 Task: Create a due date automation trigger when advanced on, 2 days after a card is due add dates with a complete due date at 11:00 AM.
Action: Mouse moved to (914, 274)
Screenshot: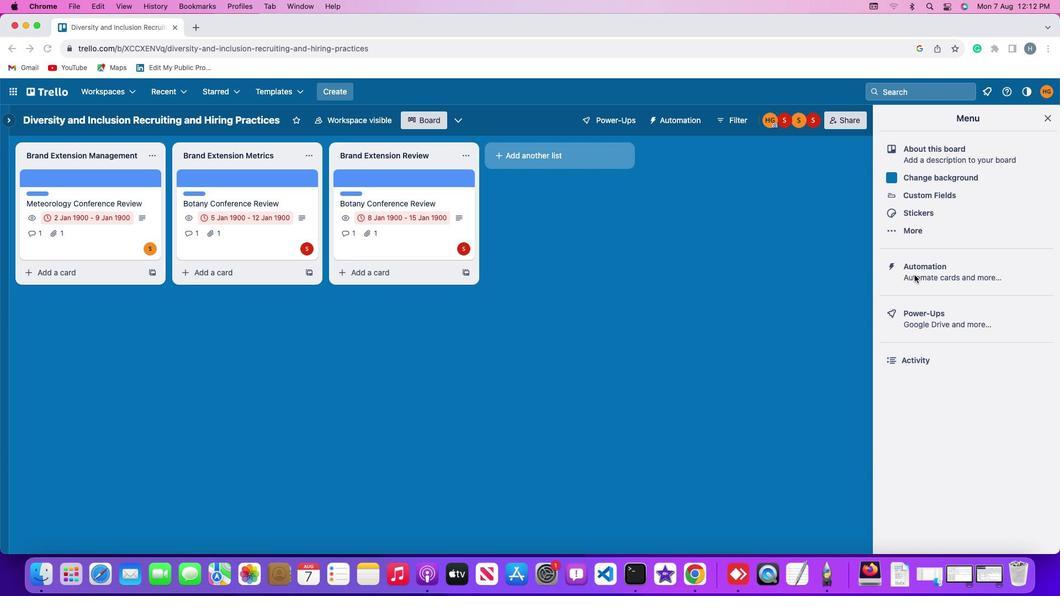 
Action: Mouse pressed left at (914, 274)
Screenshot: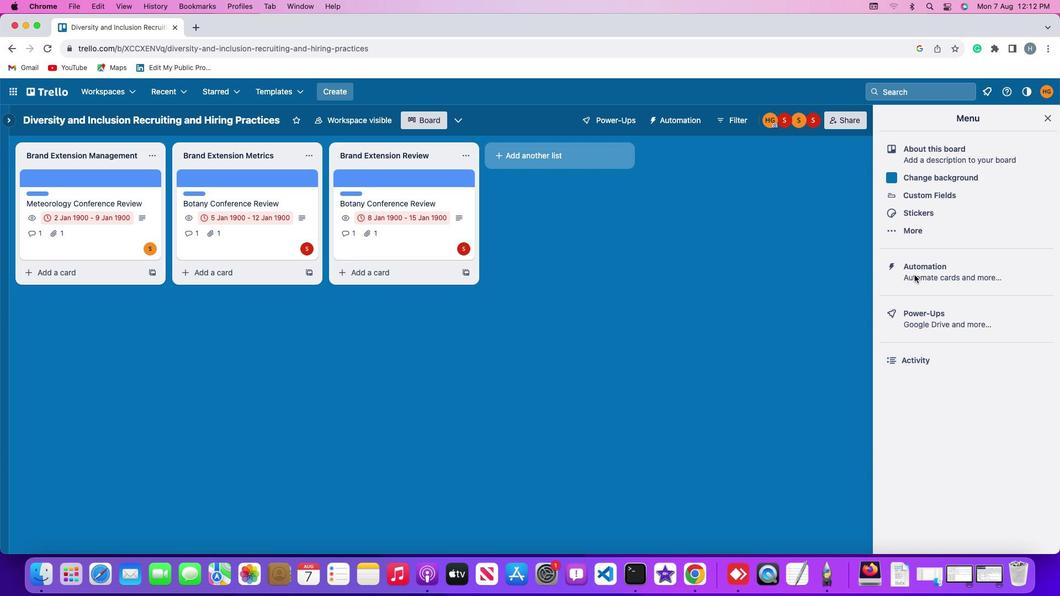 
Action: Mouse pressed left at (914, 274)
Screenshot: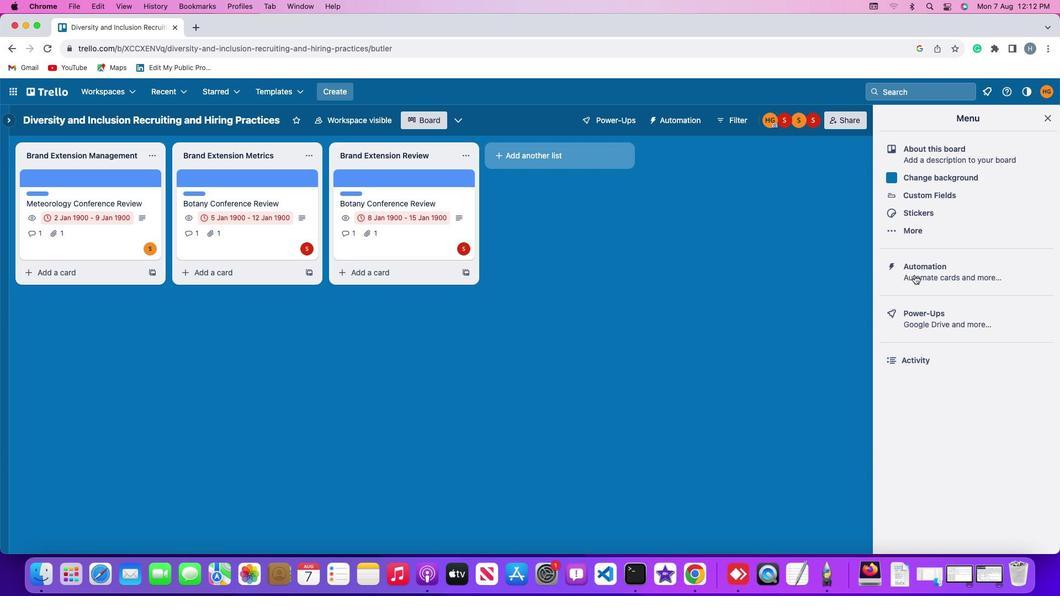 
Action: Mouse moved to (64, 262)
Screenshot: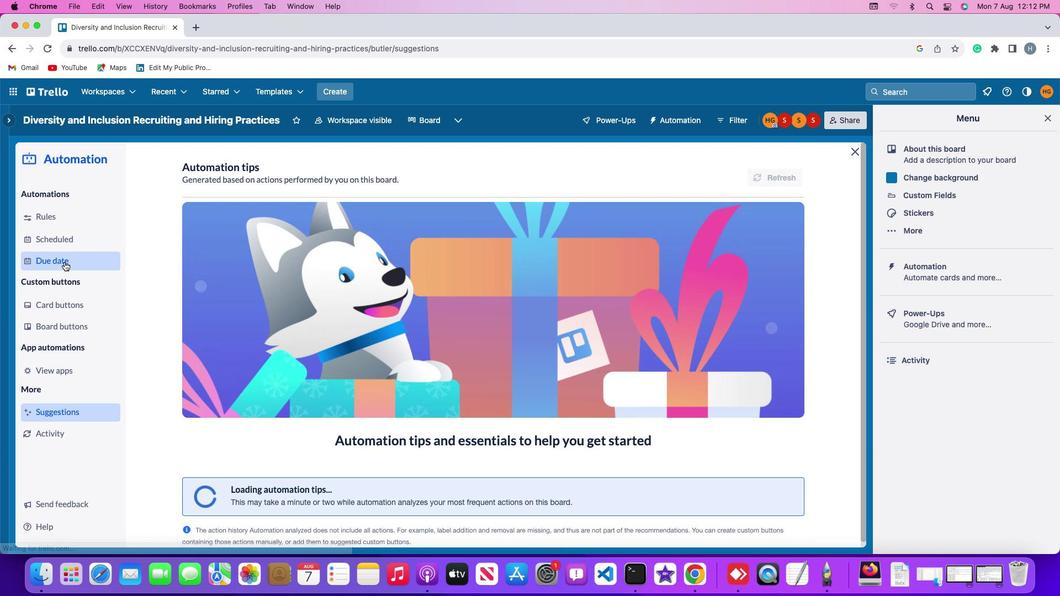 
Action: Mouse pressed left at (64, 262)
Screenshot: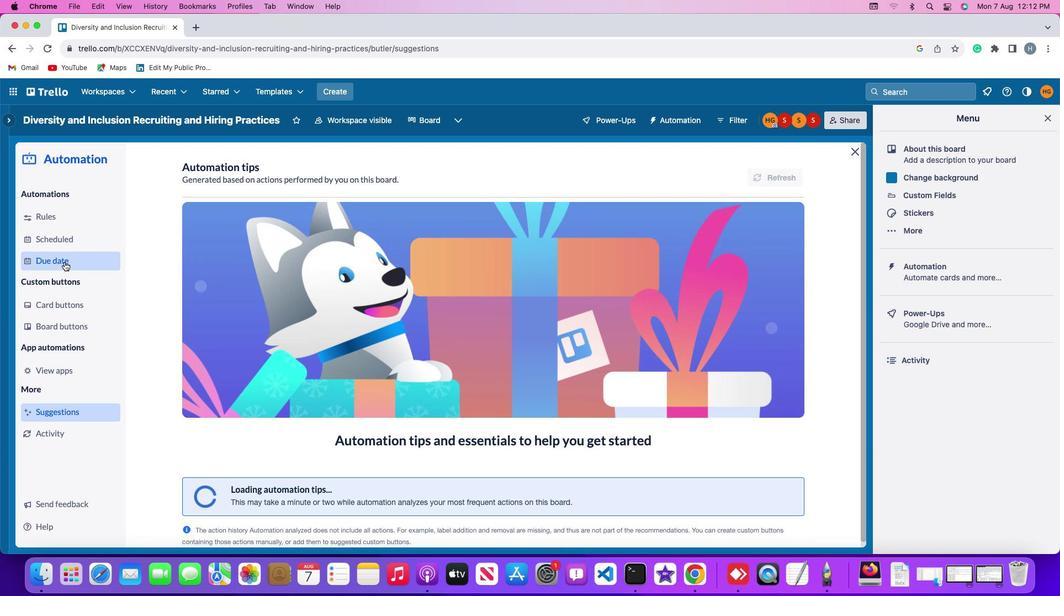 
Action: Mouse moved to (740, 169)
Screenshot: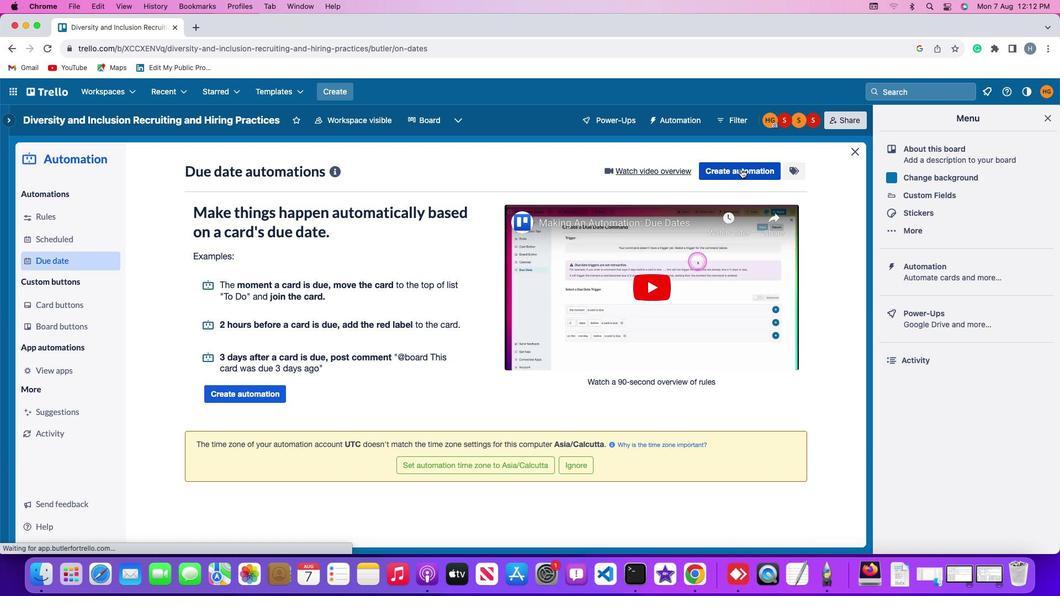 
Action: Mouse pressed left at (740, 169)
Screenshot: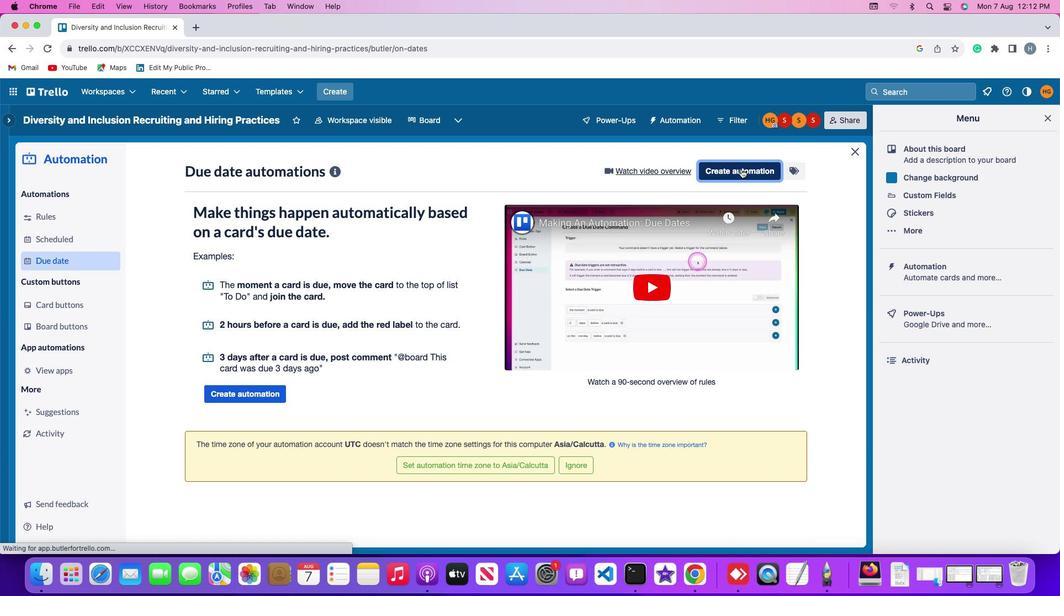 
Action: Mouse moved to (528, 279)
Screenshot: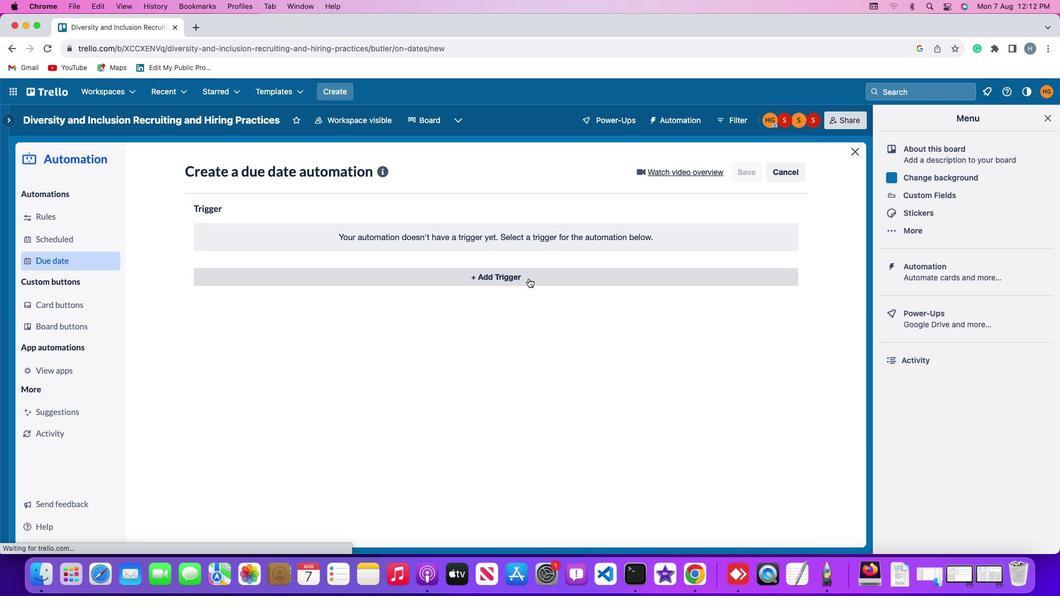 
Action: Mouse pressed left at (528, 279)
Screenshot: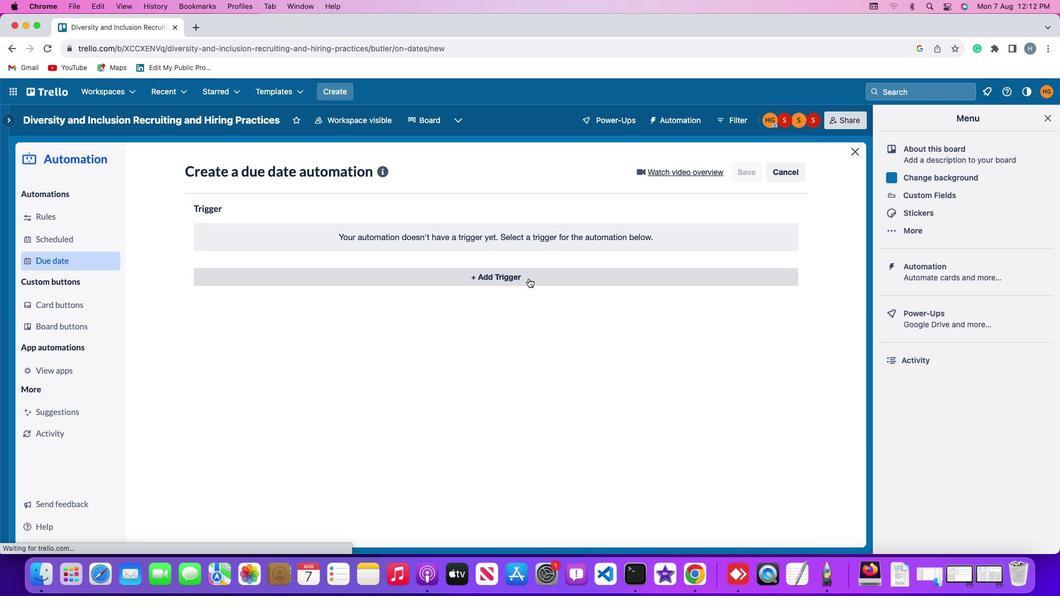 
Action: Mouse moved to (211, 449)
Screenshot: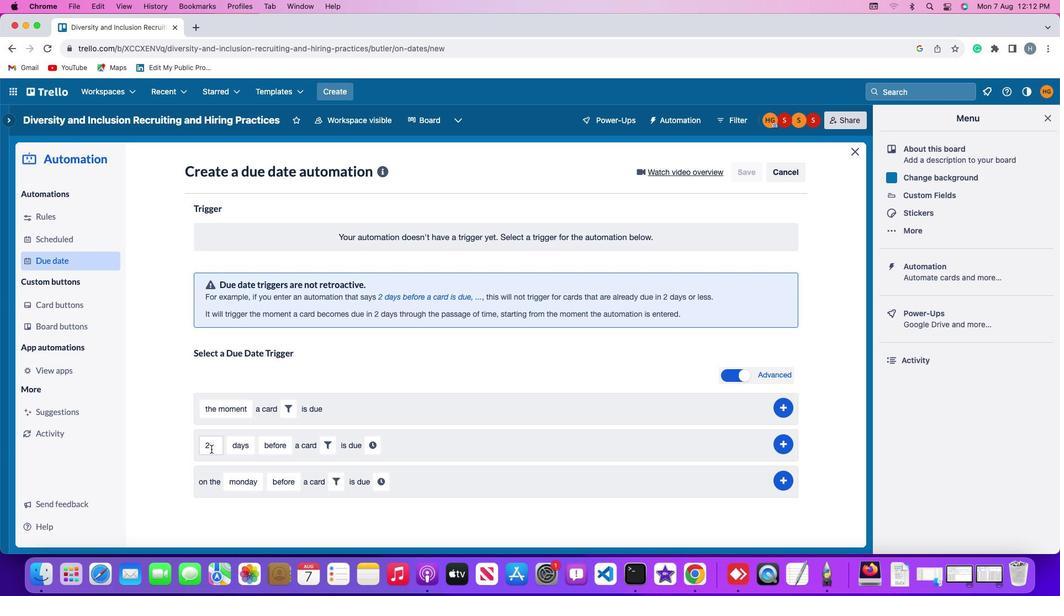 
Action: Mouse pressed left at (211, 449)
Screenshot: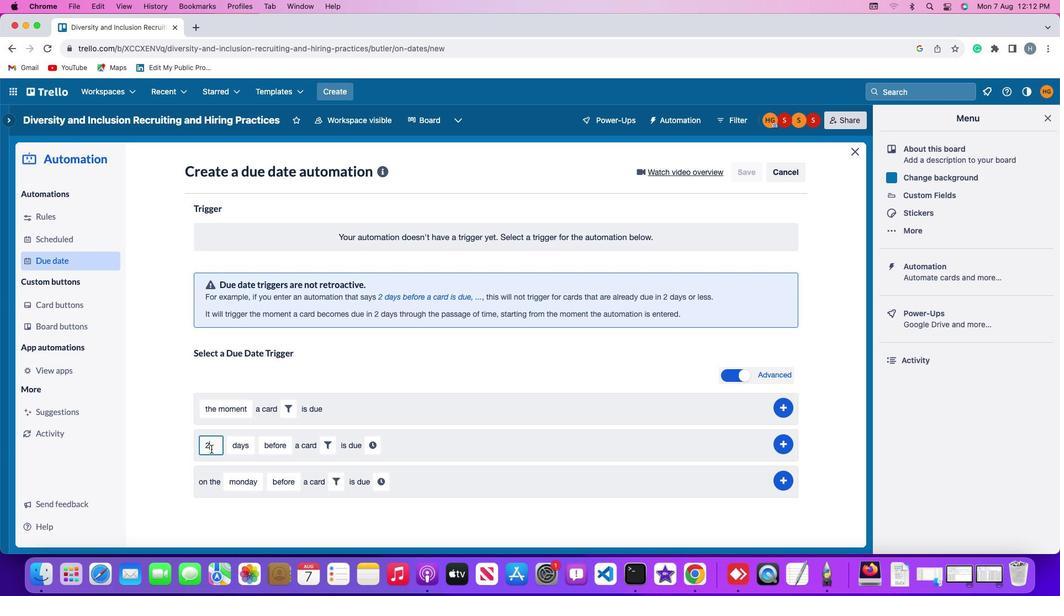 
Action: Key pressed Key.backspace'2'
Screenshot: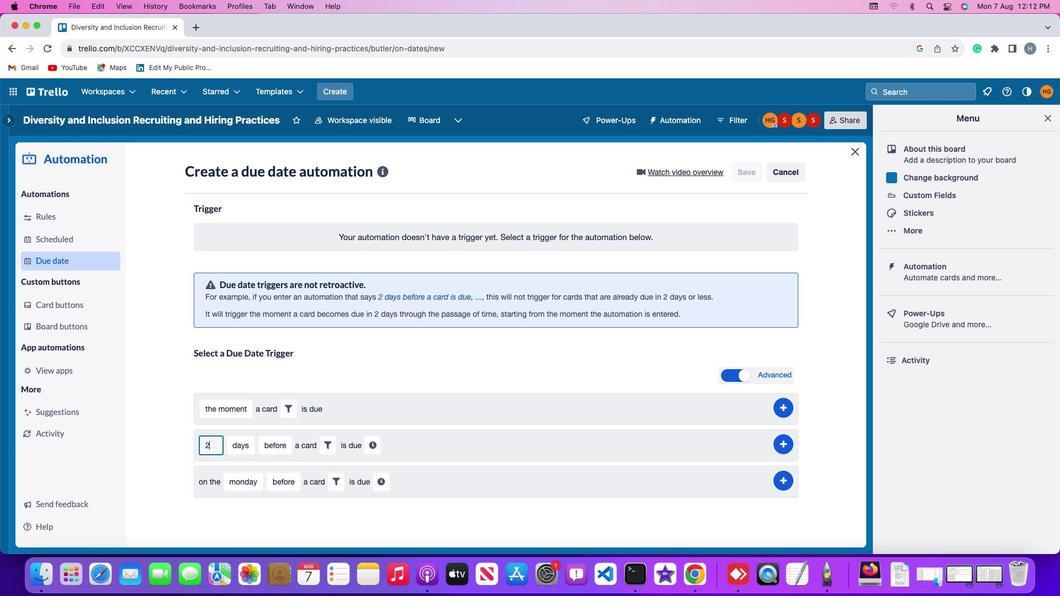 
Action: Mouse moved to (244, 443)
Screenshot: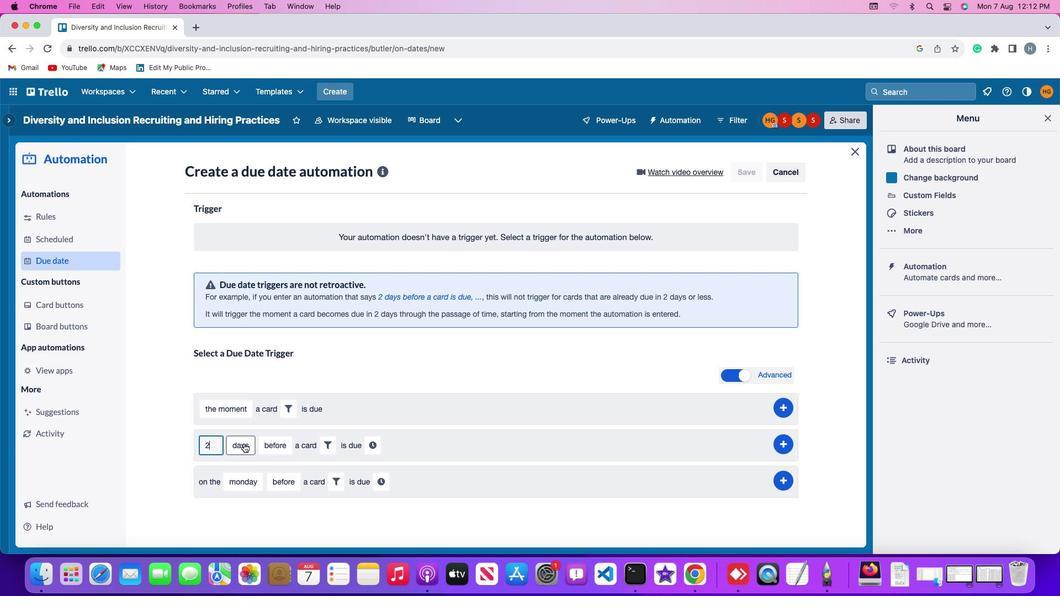 
Action: Mouse pressed left at (244, 443)
Screenshot: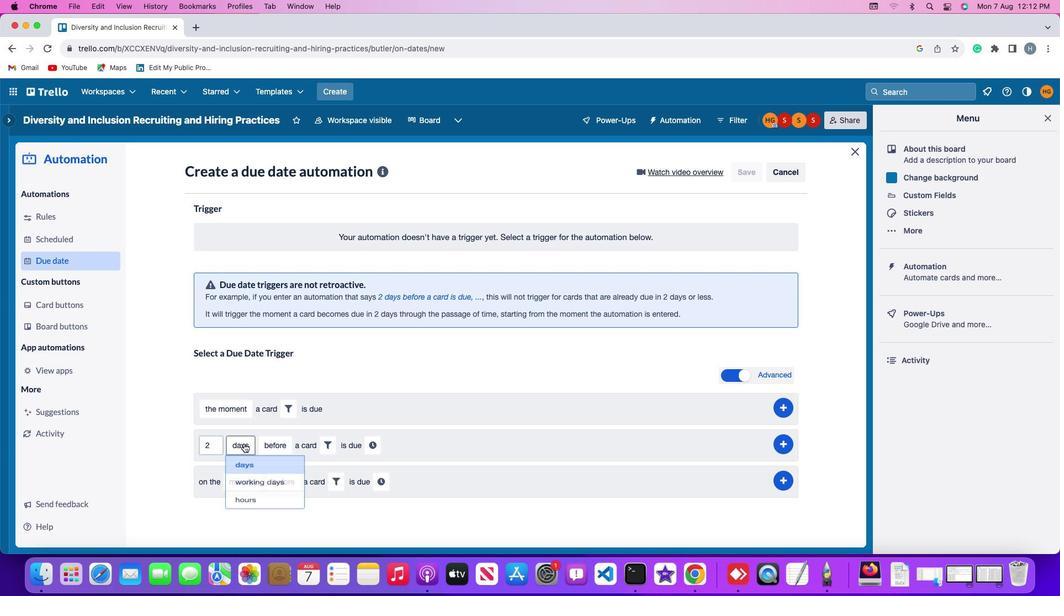 
Action: Mouse moved to (247, 465)
Screenshot: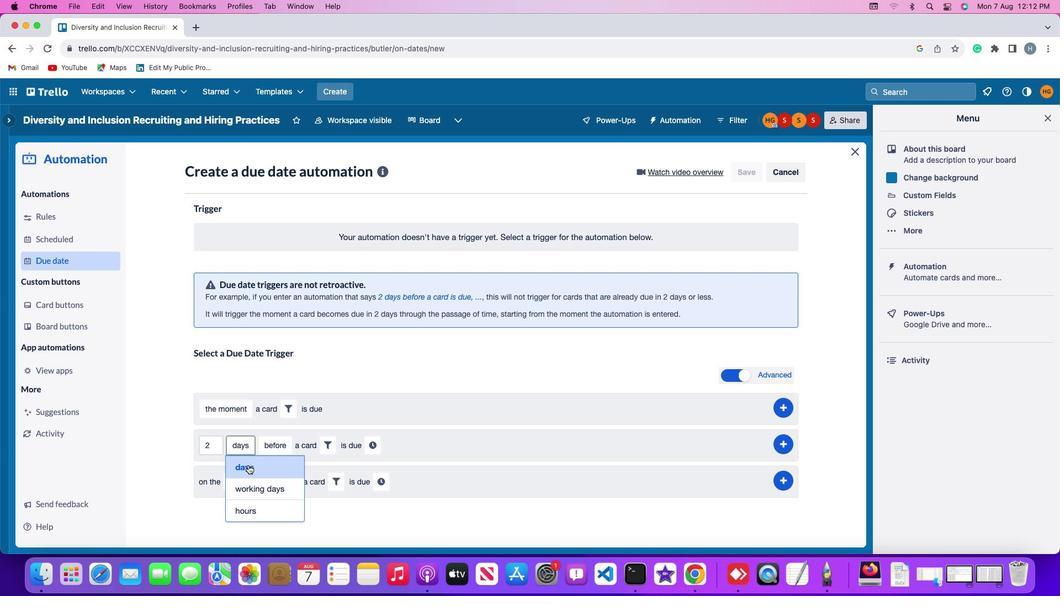 
Action: Mouse pressed left at (247, 465)
Screenshot: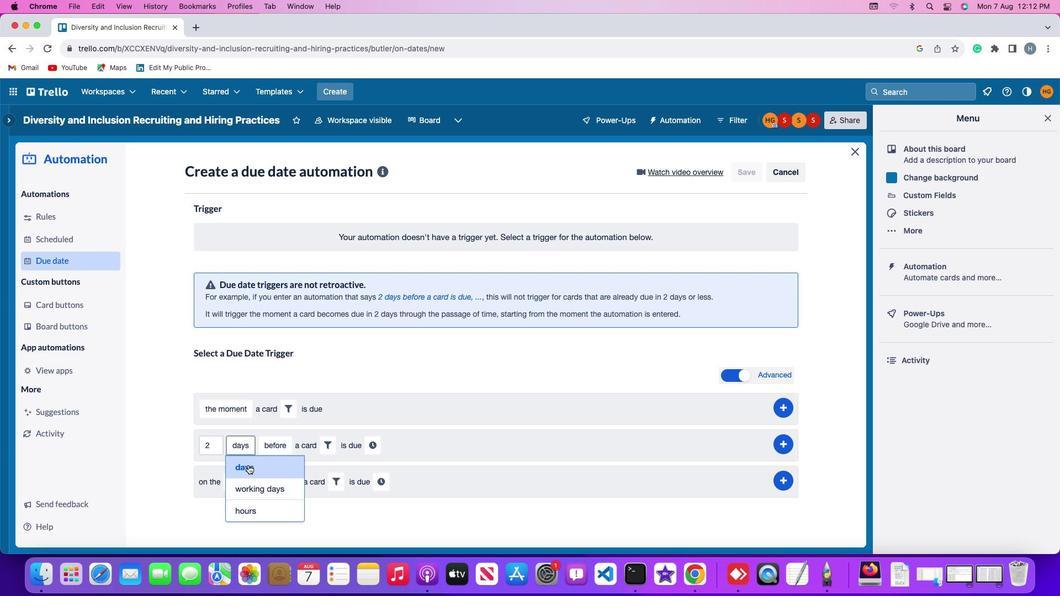 
Action: Mouse moved to (269, 451)
Screenshot: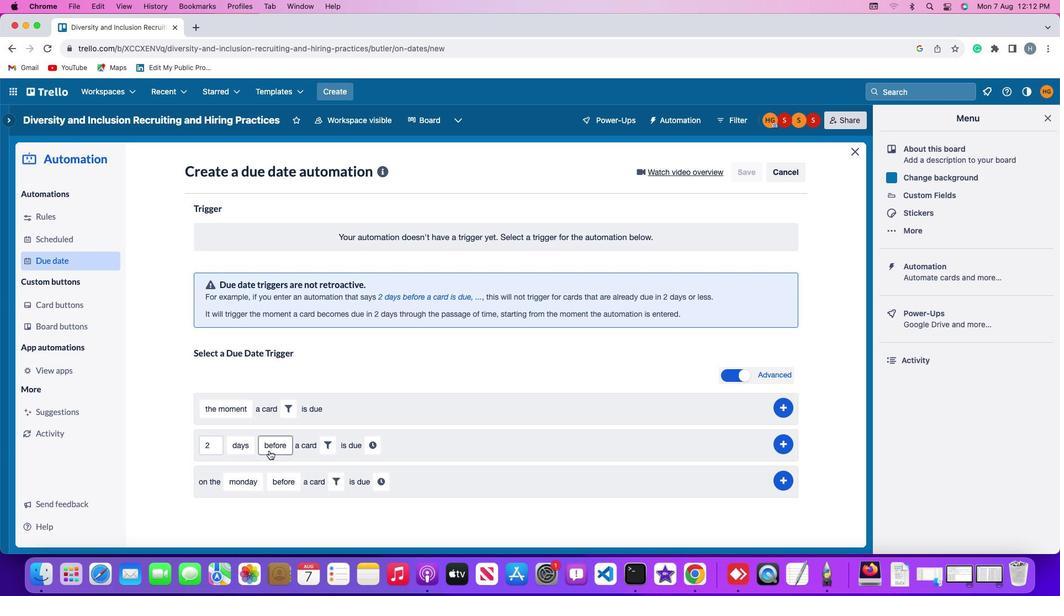
Action: Mouse pressed left at (269, 451)
Screenshot: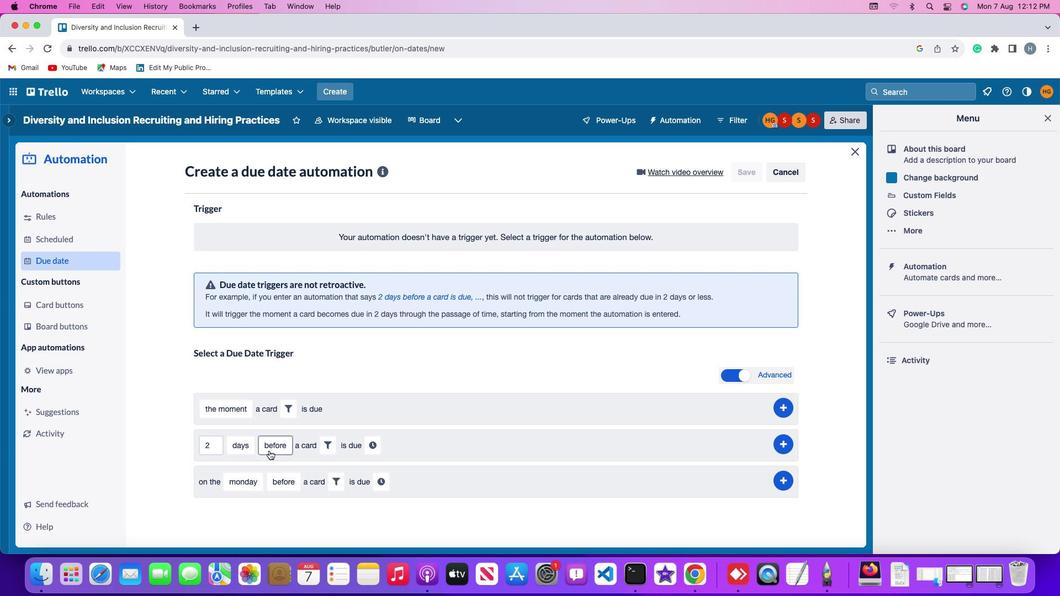 
Action: Mouse moved to (277, 486)
Screenshot: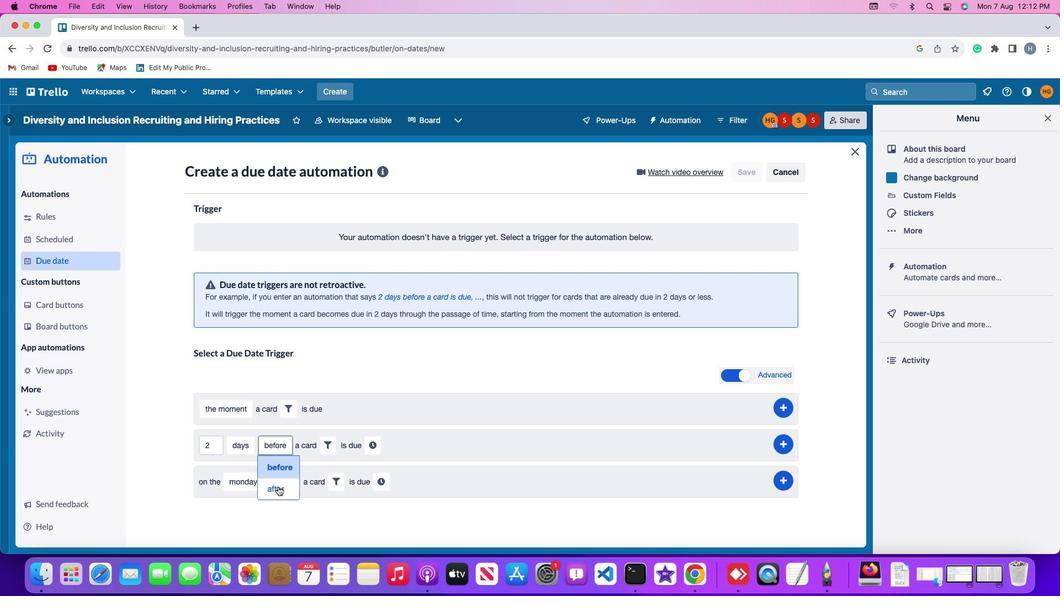 
Action: Mouse pressed left at (277, 486)
Screenshot: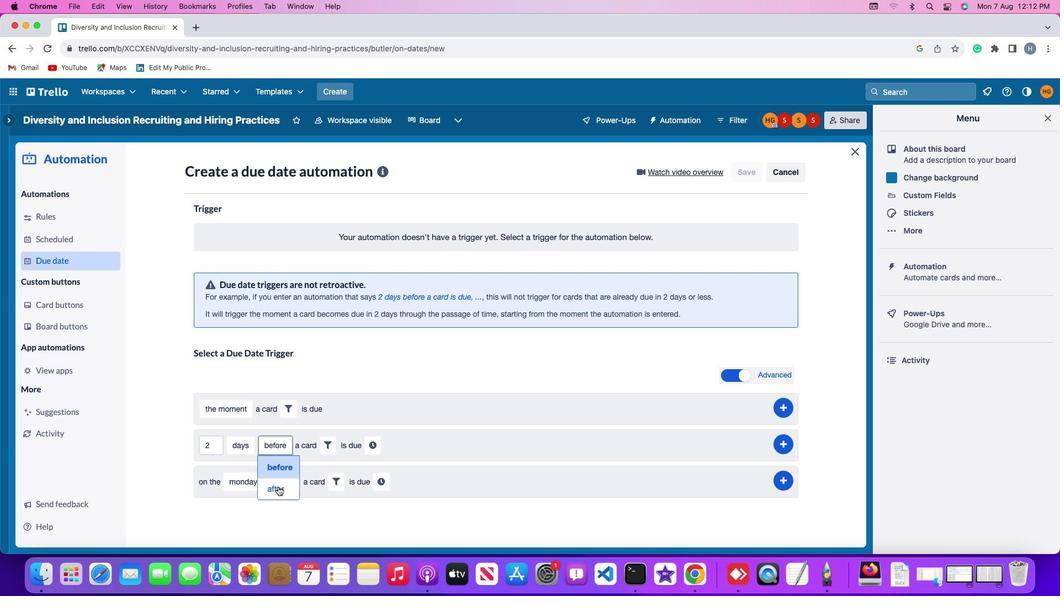 
Action: Mouse moved to (317, 448)
Screenshot: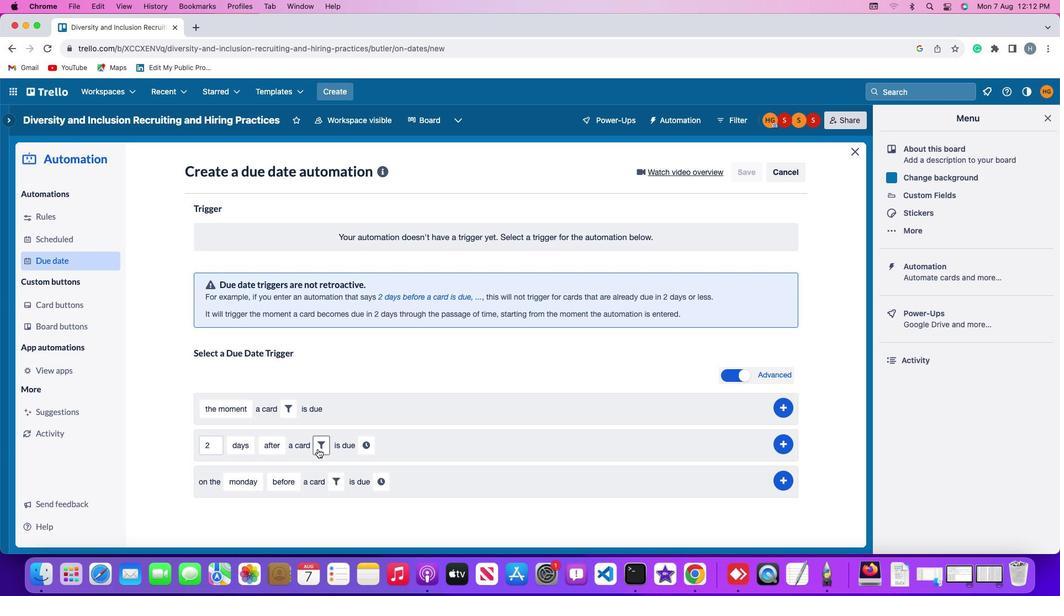 
Action: Mouse pressed left at (317, 448)
Screenshot: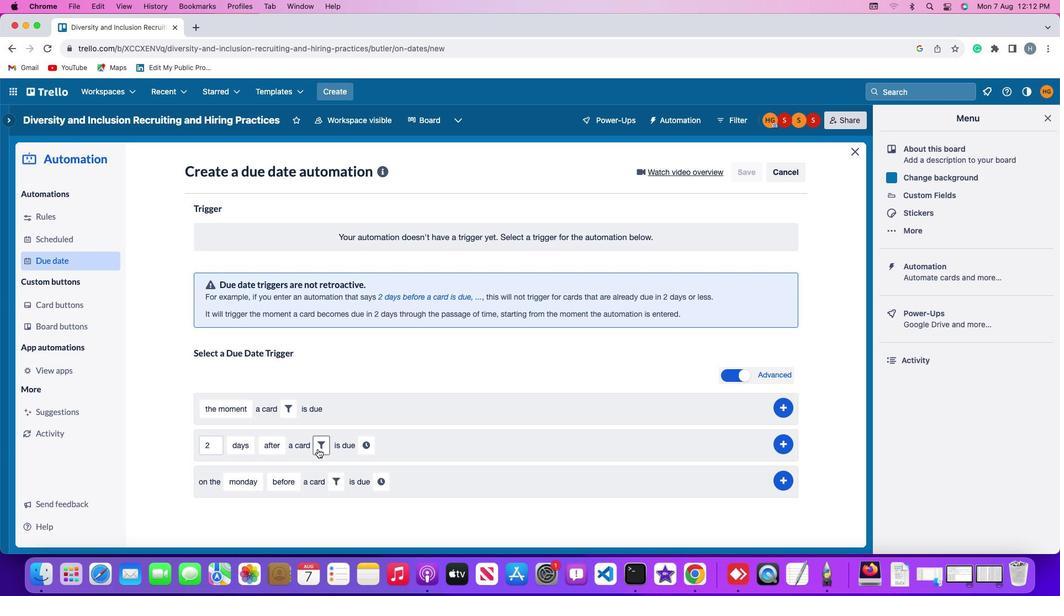 
Action: Mouse moved to (381, 480)
Screenshot: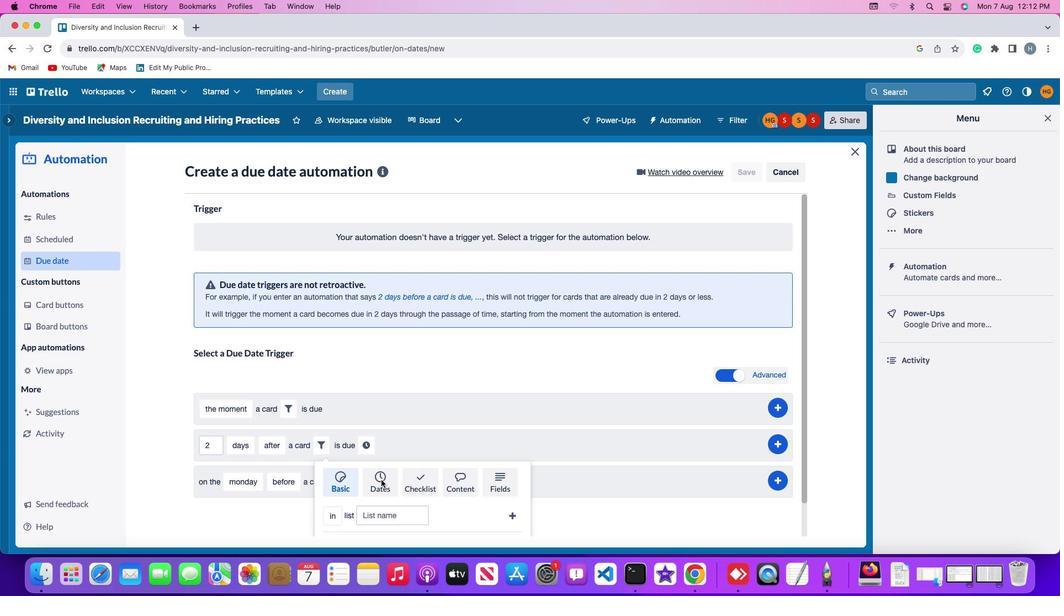 
Action: Mouse pressed left at (381, 480)
Screenshot: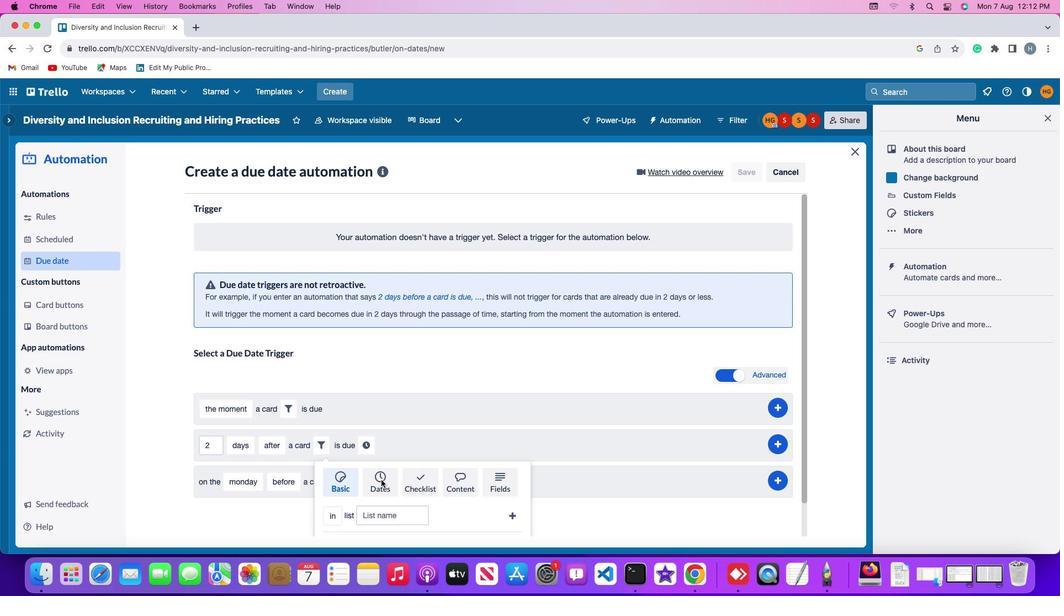 
Action: Mouse moved to (338, 515)
Screenshot: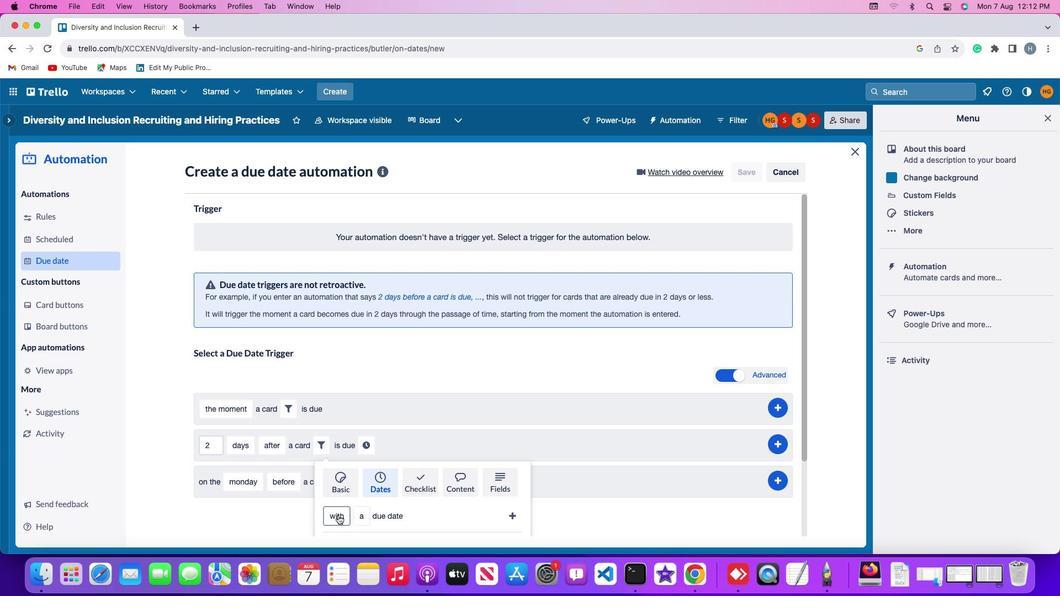 
Action: Mouse pressed left at (338, 515)
Screenshot: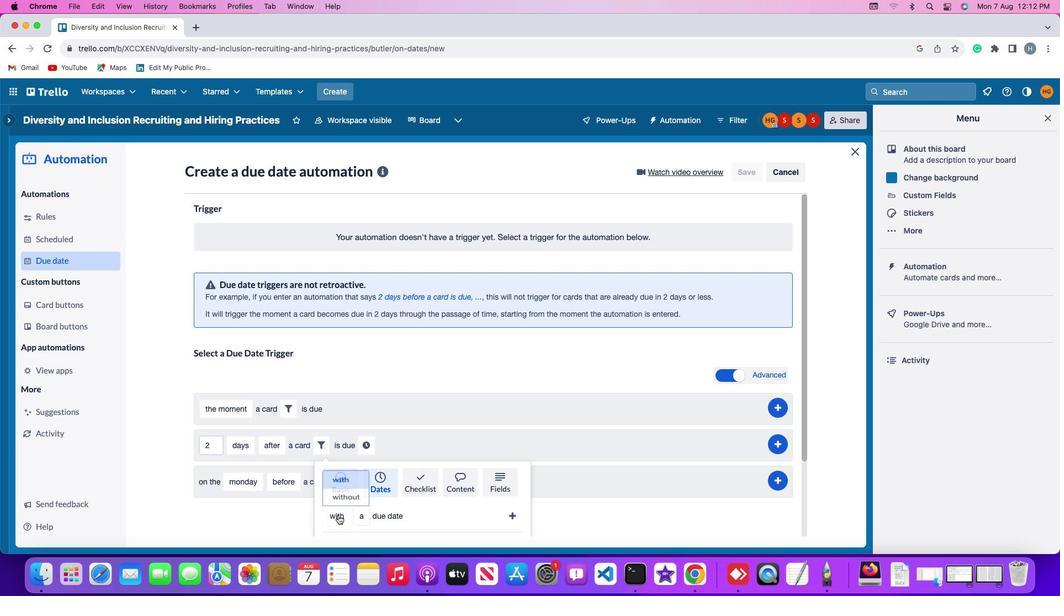 
Action: Mouse moved to (350, 470)
Screenshot: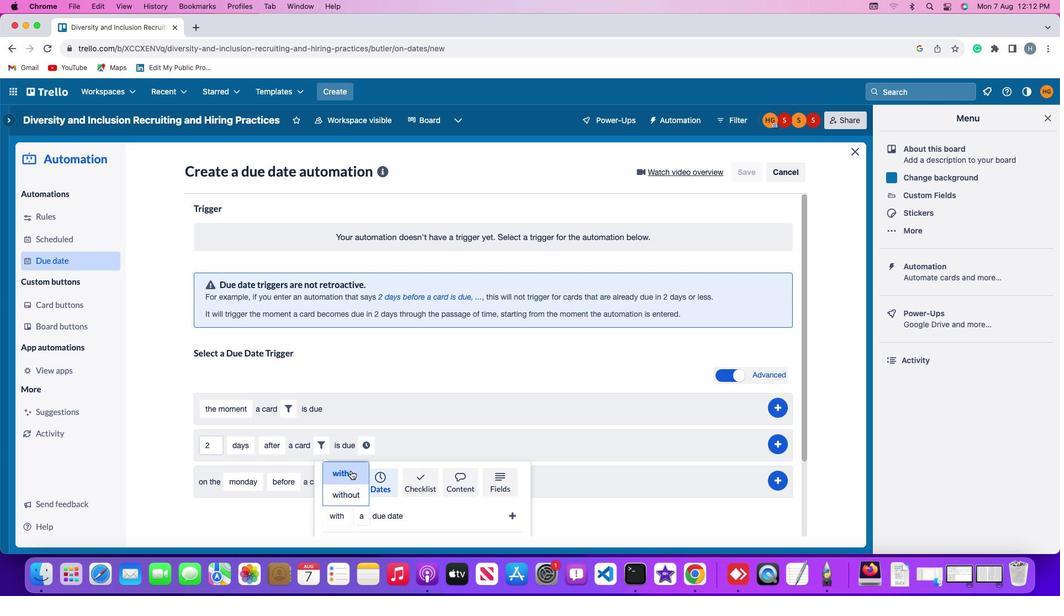 
Action: Mouse pressed left at (350, 470)
Screenshot: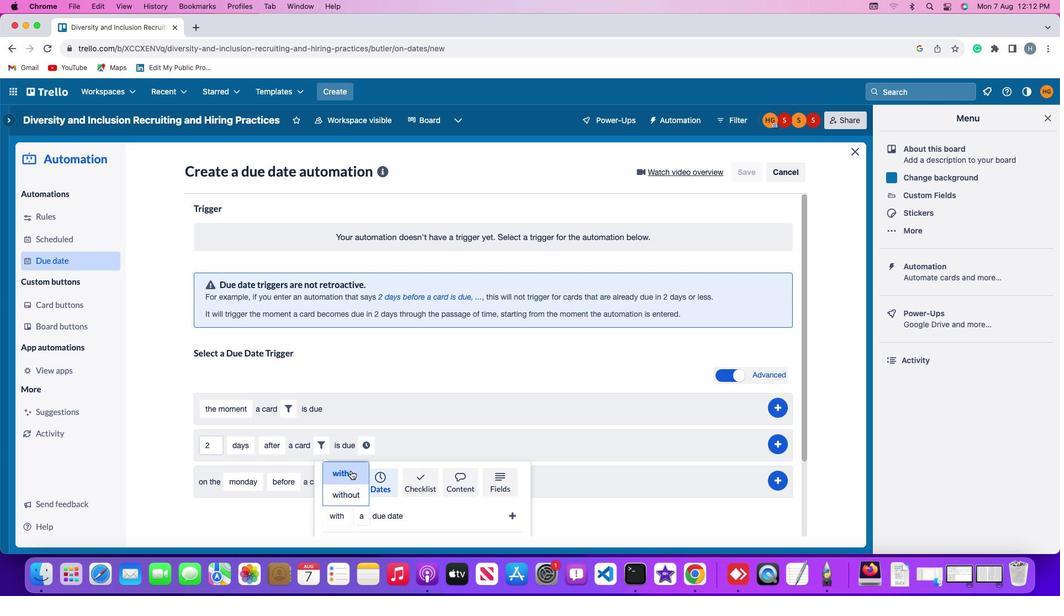 
Action: Mouse moved to (364, 516)
Screenshot: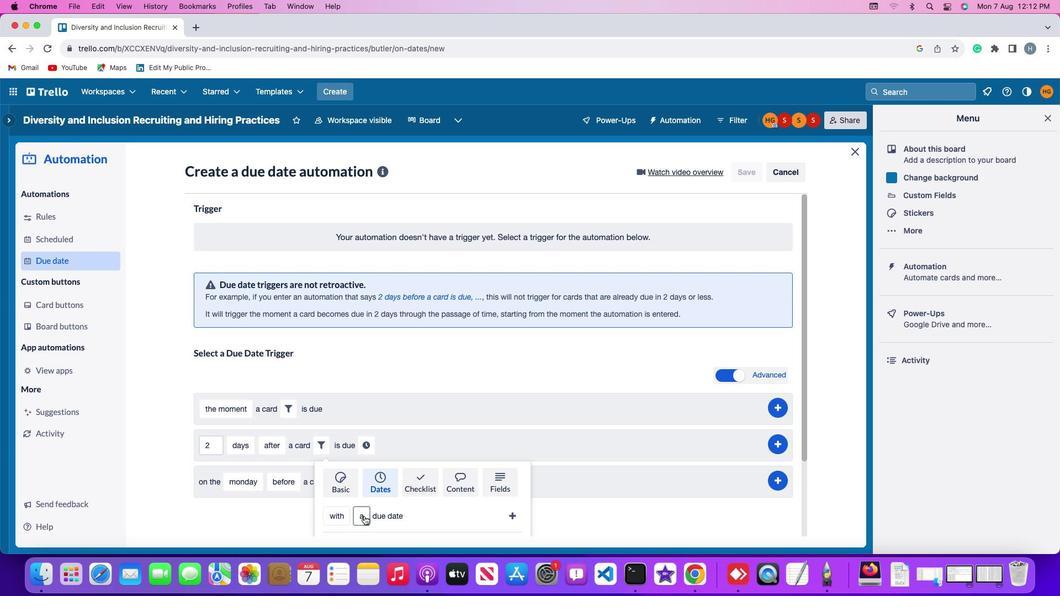 
Action: Mouse pressed left at (364, 516)
Screenshot: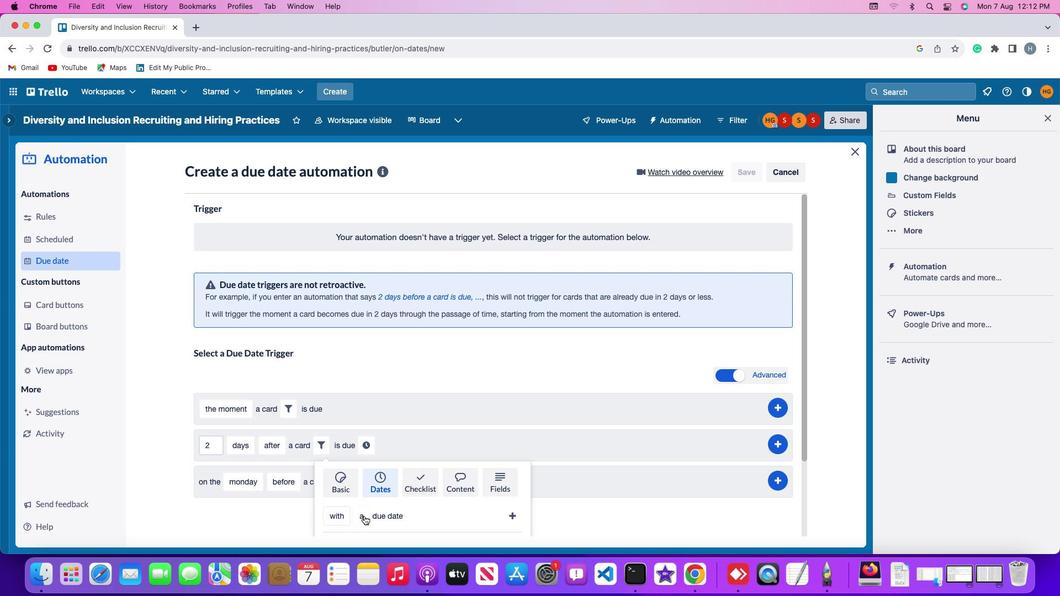 
Action: Mouse moved to (387, 455)
Screenshot: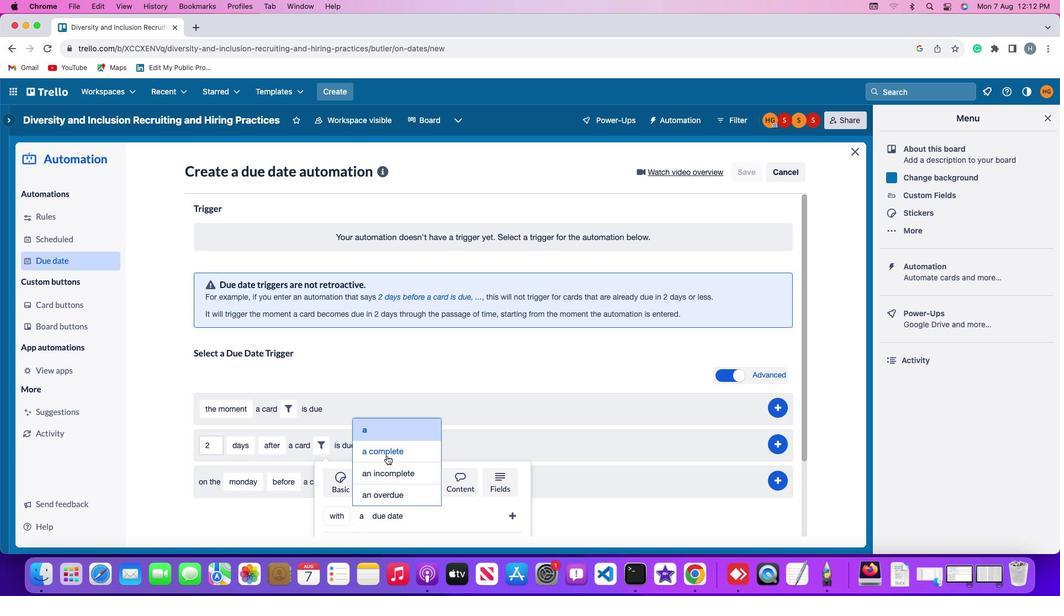 
Action: Mouse pressed left at (387, 455)
Screenshot: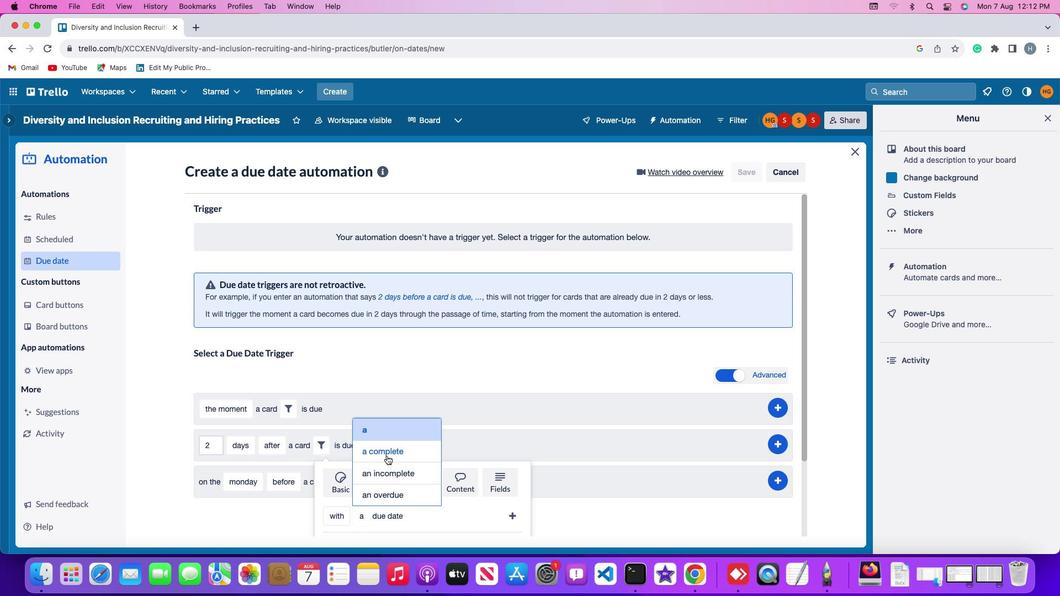 
Action: Mouse moved to (512, 514)
Screenshot: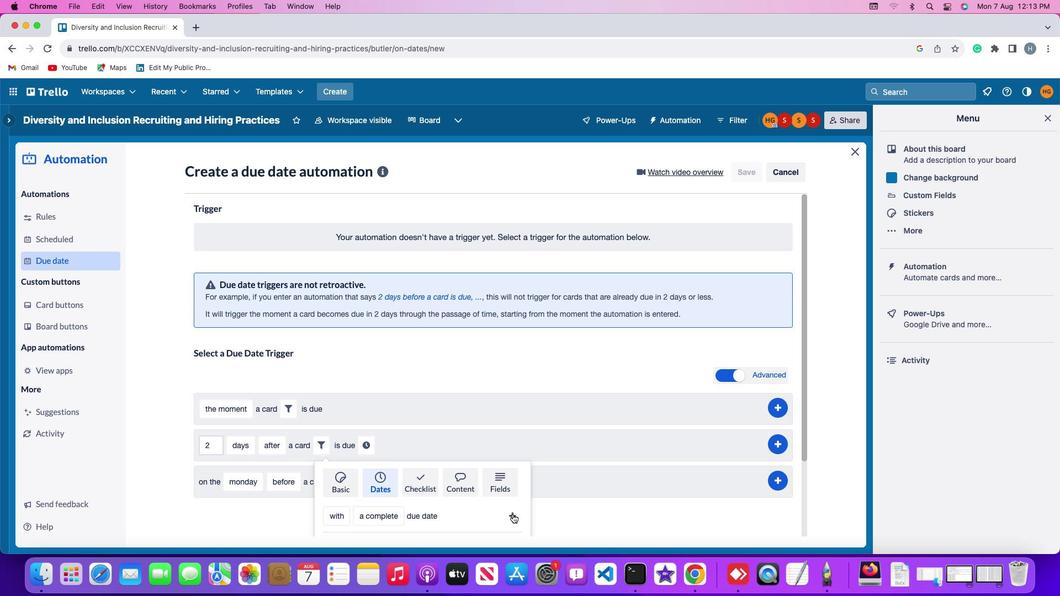
Action: Mouse pressed left at (512, 514)
Screenshot: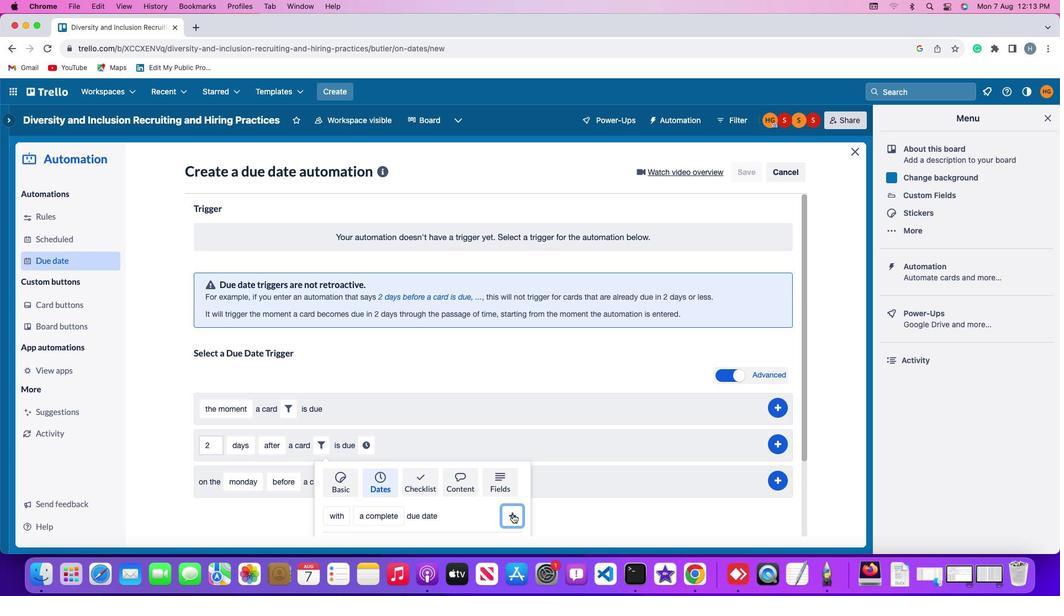 
Action: Mouse moved to (478, 448)
Screenshot: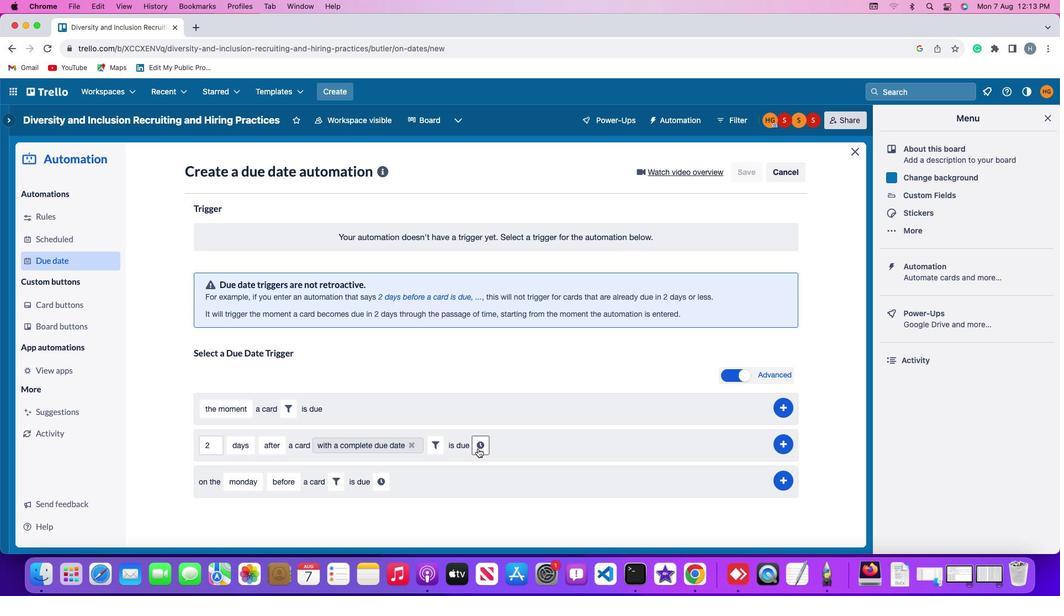 
Action: Mouse pressed left at (478, 448)
Screenshot: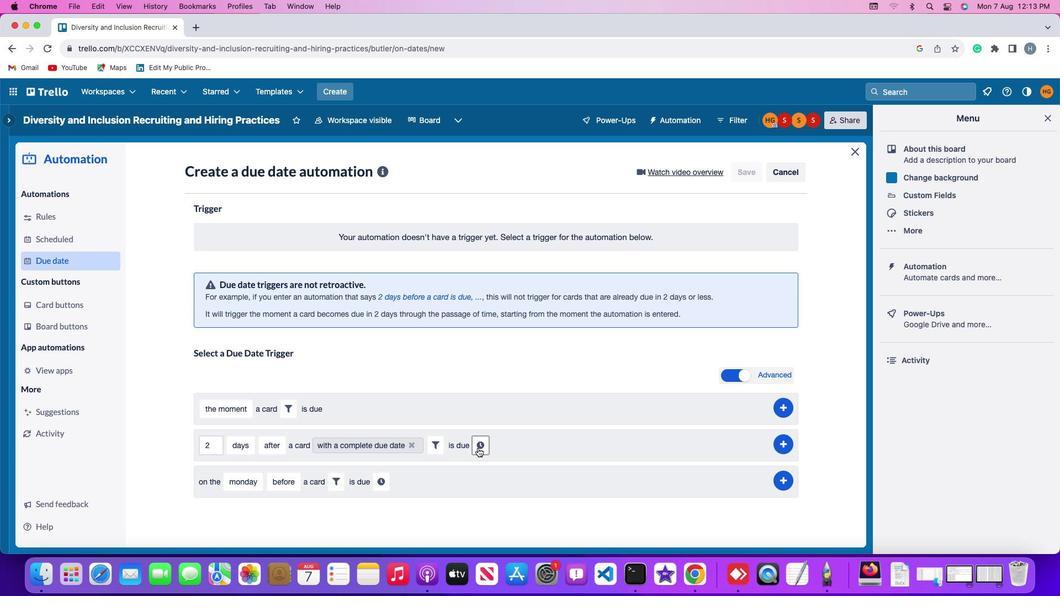 
Action: Mouse moved to (502, 448)
Screenshot: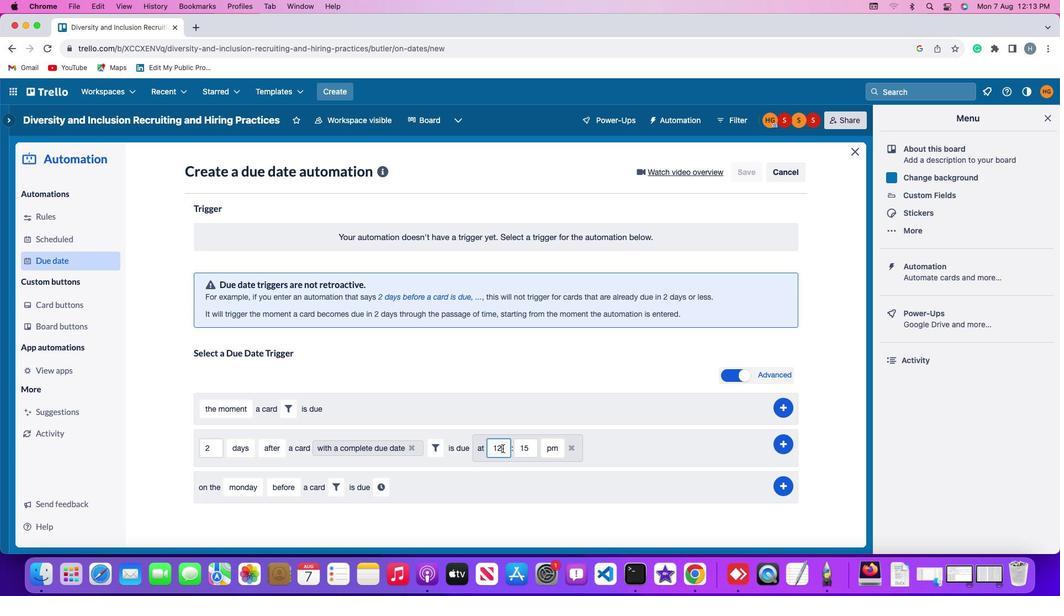 
Action: Mouse pressed left at (502, 448)
Screenshot: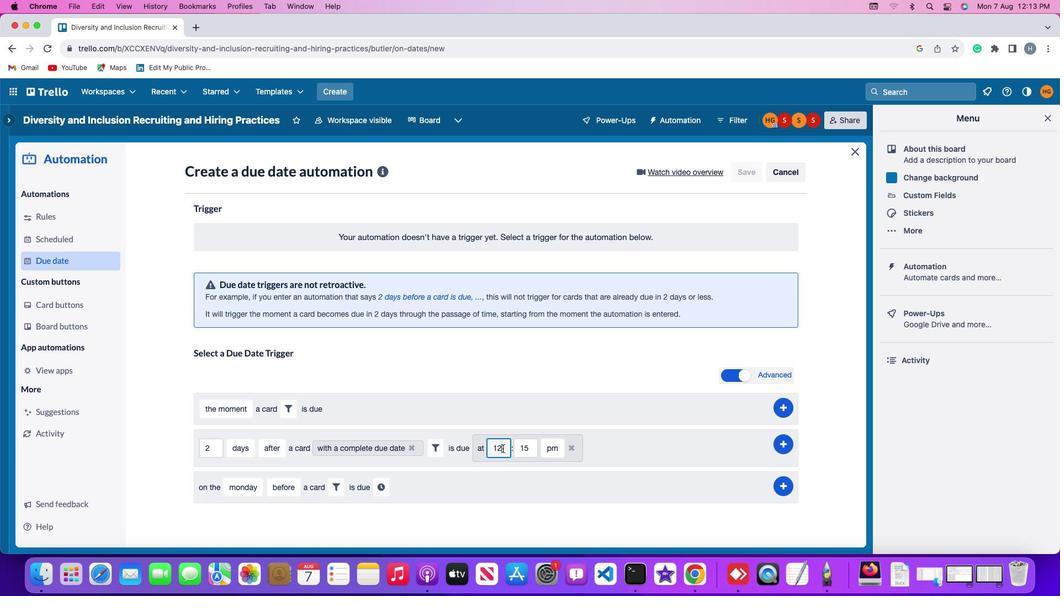 
Action: Key pressed Key.backspaceKey.backspace'1''1'
Screenshot: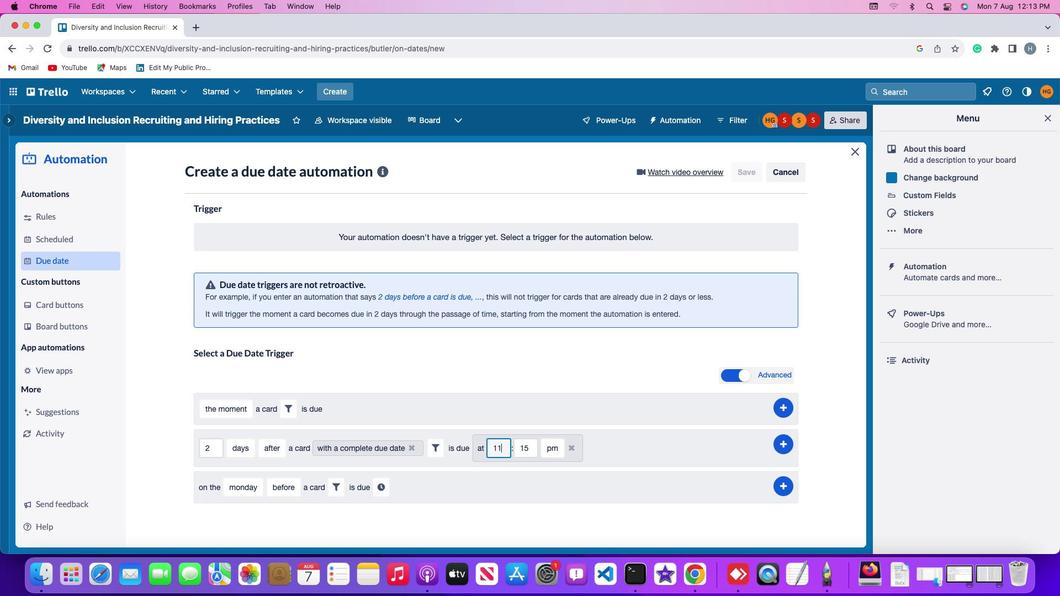 
Action: Mouse moved to (530, 447)
Screenshot: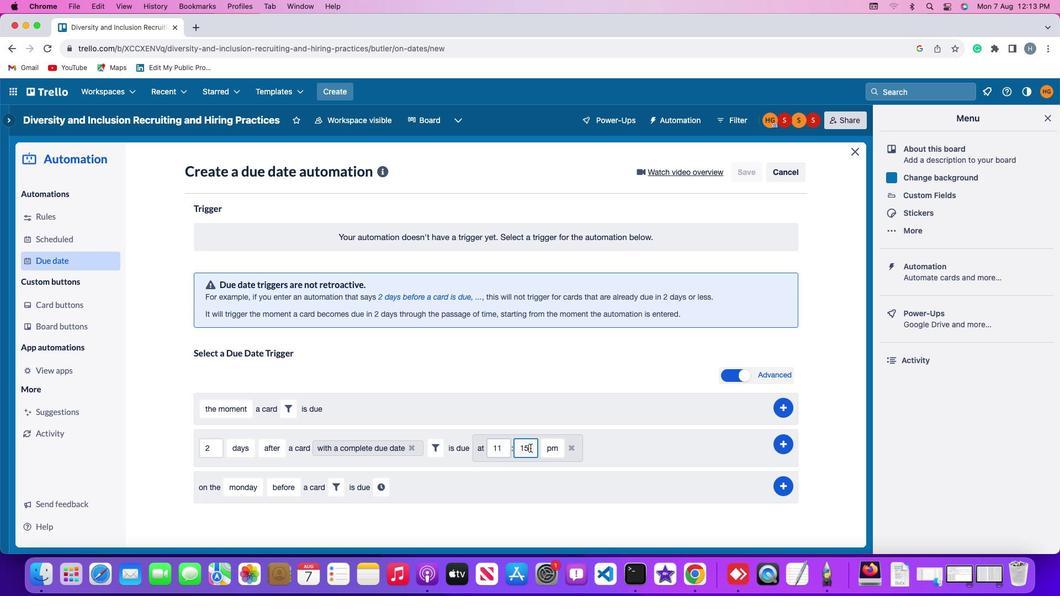 
Action: Mouse pressed left at (530, 447)
Screenshot: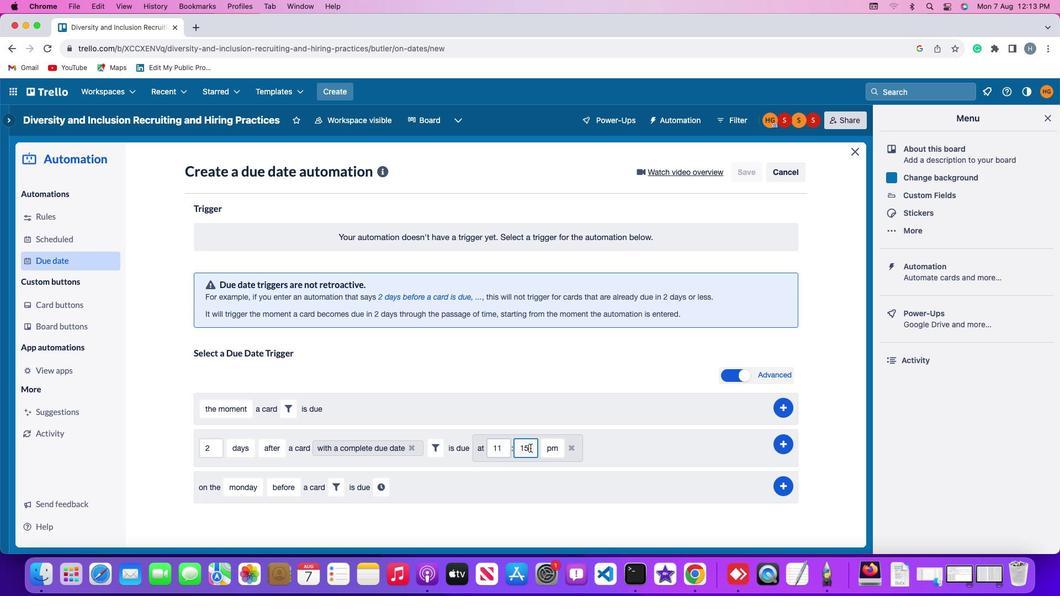 
Action: Mouse moved to (530, 447)
Screenshot: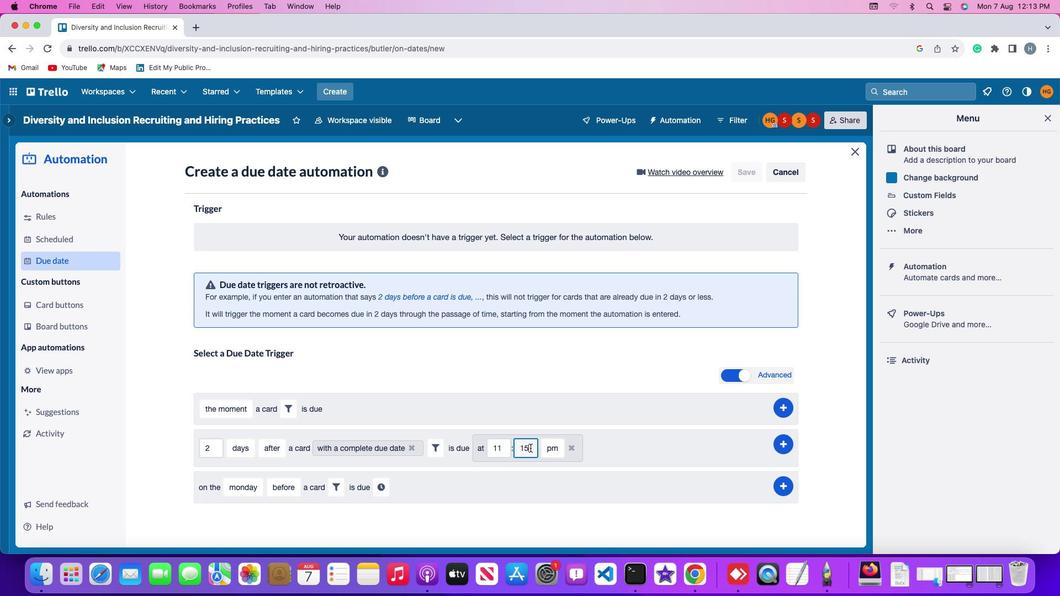 
Action: Key pressed Key.backspaceKey.backspace
Screenshot: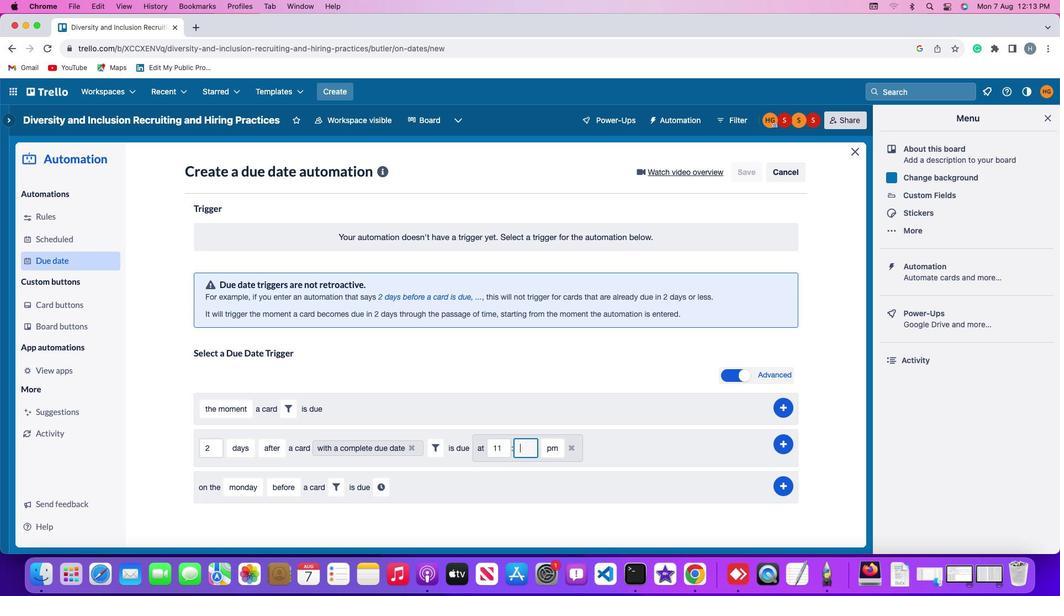 
Action: Mouse moved to (530, 447)
Screenshot: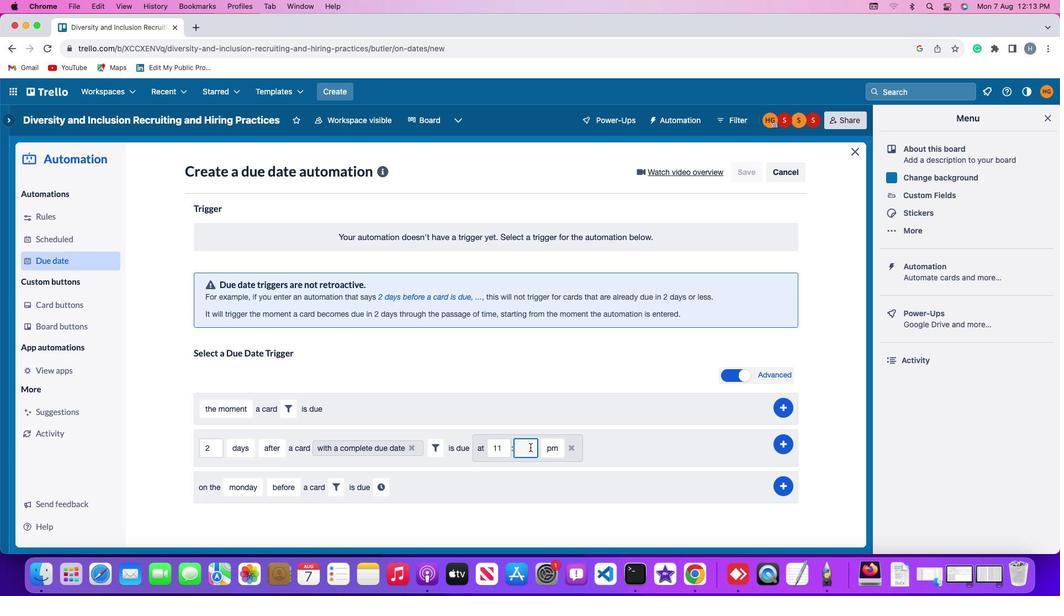 
Action: Key pressed '0'
Screenshot: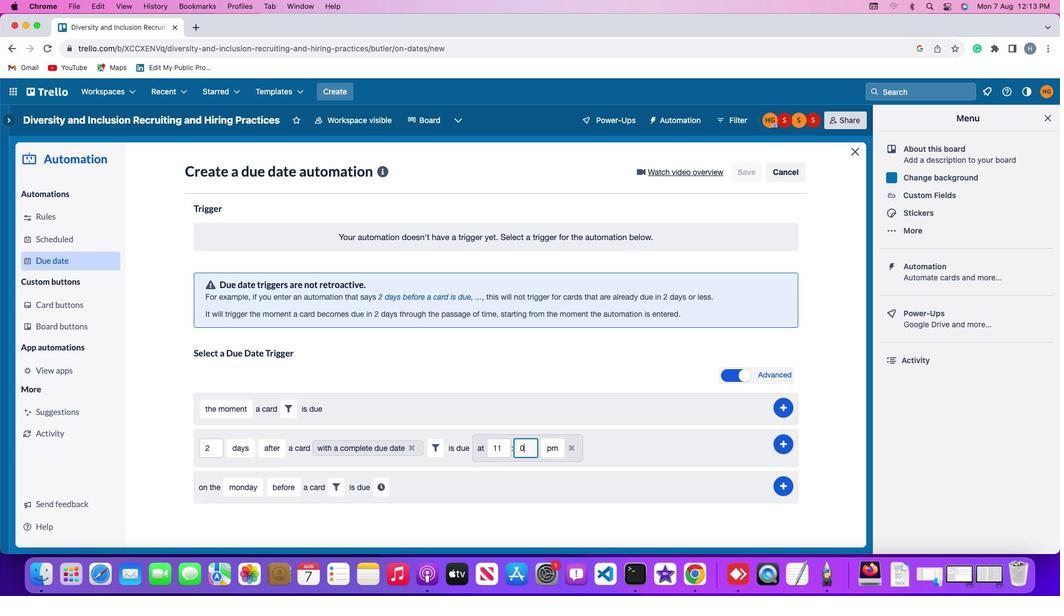 
Action: Mouse moved to (531, 447)
Screenshot: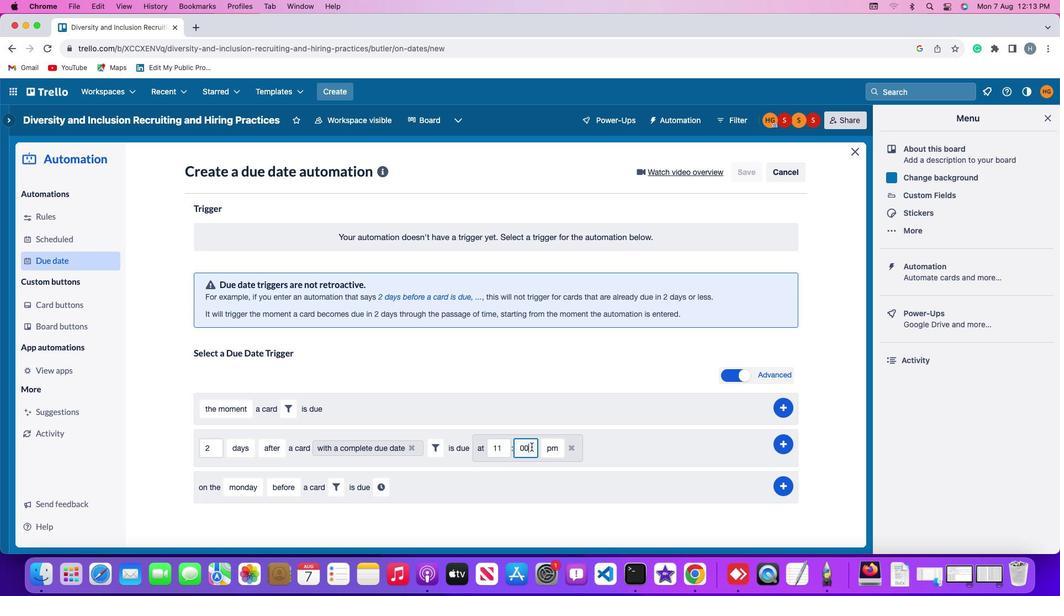 
Action: Key pressed '0'
Screenshot: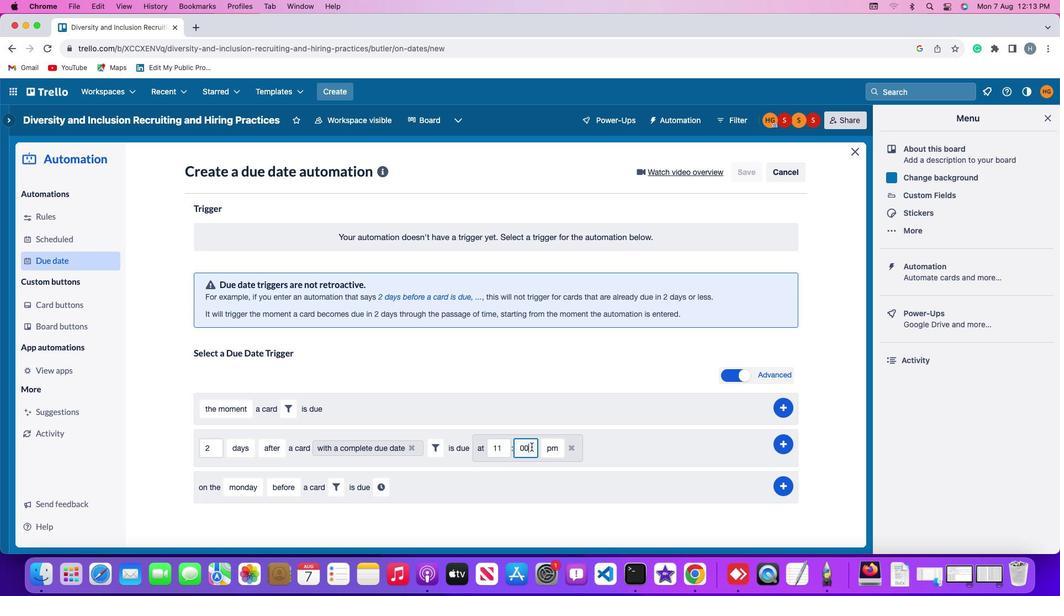 
Action: Mouse moved to (549, 446)
Screenshot: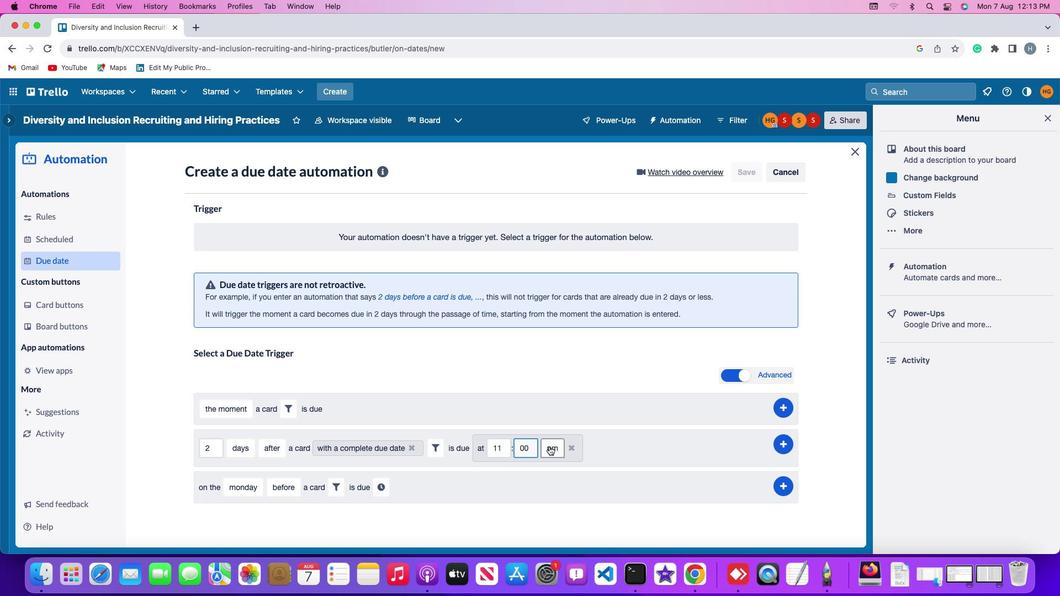 
Action: Mouse pressed left at (549, 446)
Screenshot: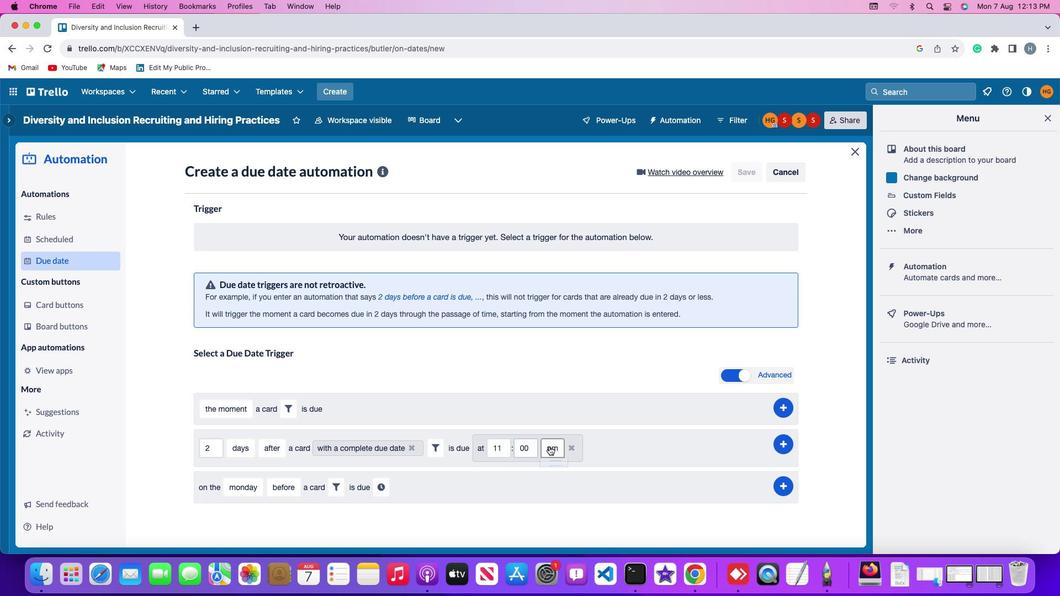 
Action: Mouse moved to (554, 466)
Screenshot: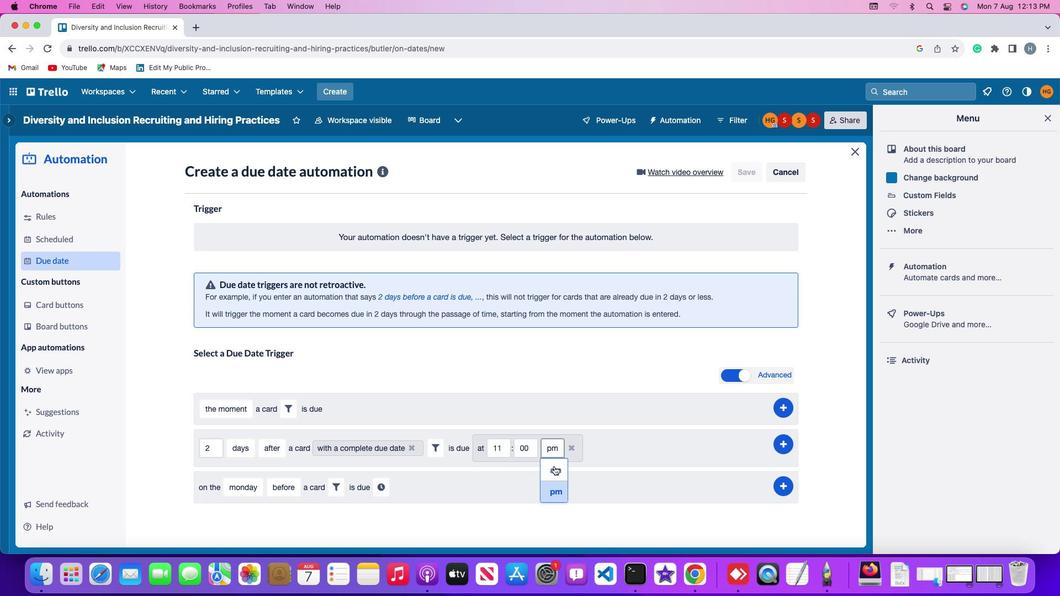 
Action: Mouse pressed left at (554, 466)
Screenshot: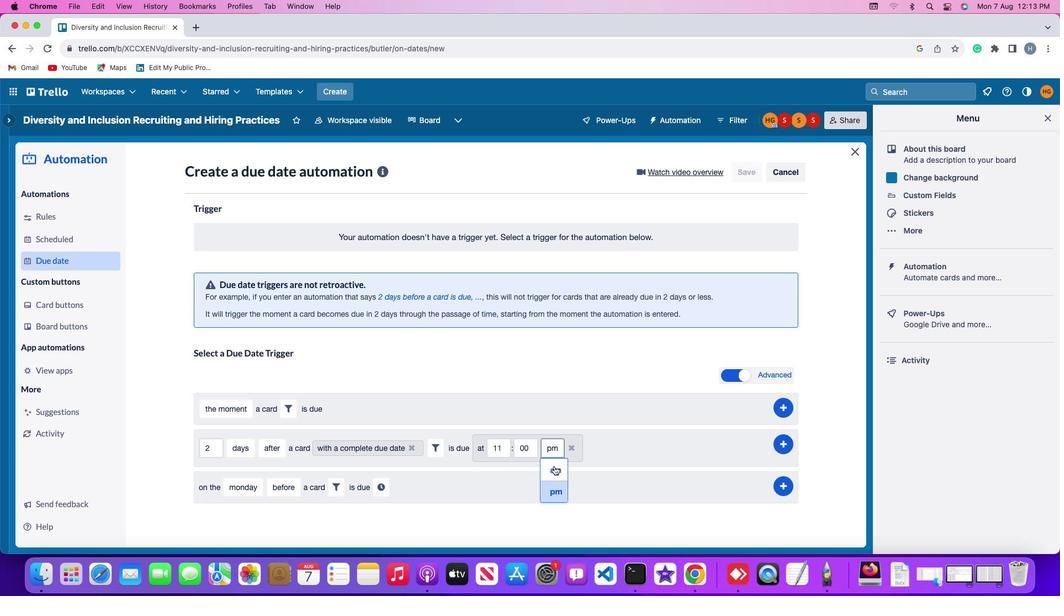 
Action: Mouse moved to (784, 444)
Screenshot: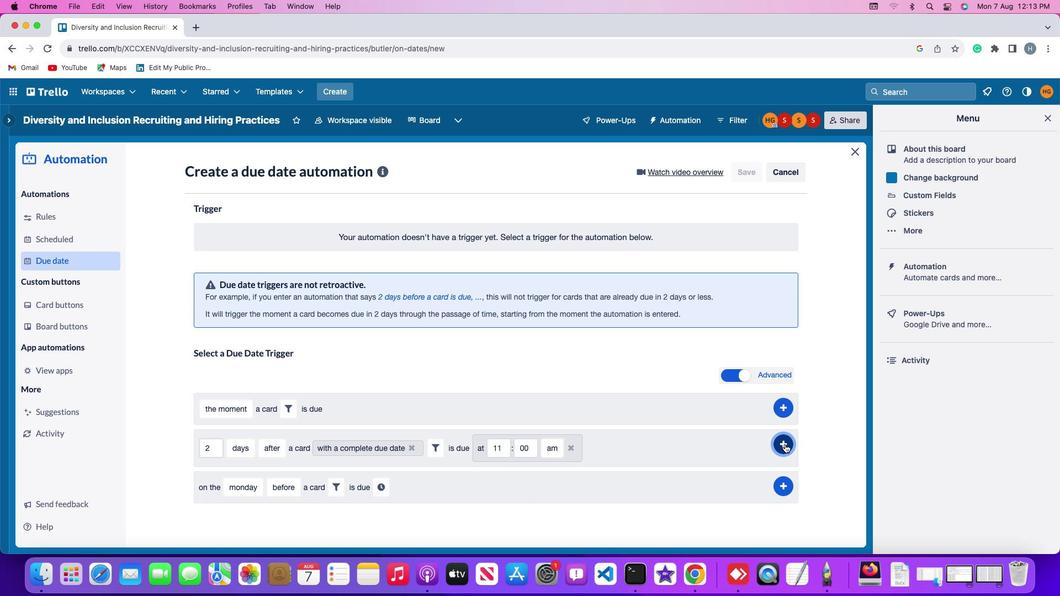 
Action: Mouse pressed left at (784, 444)
Screenshot: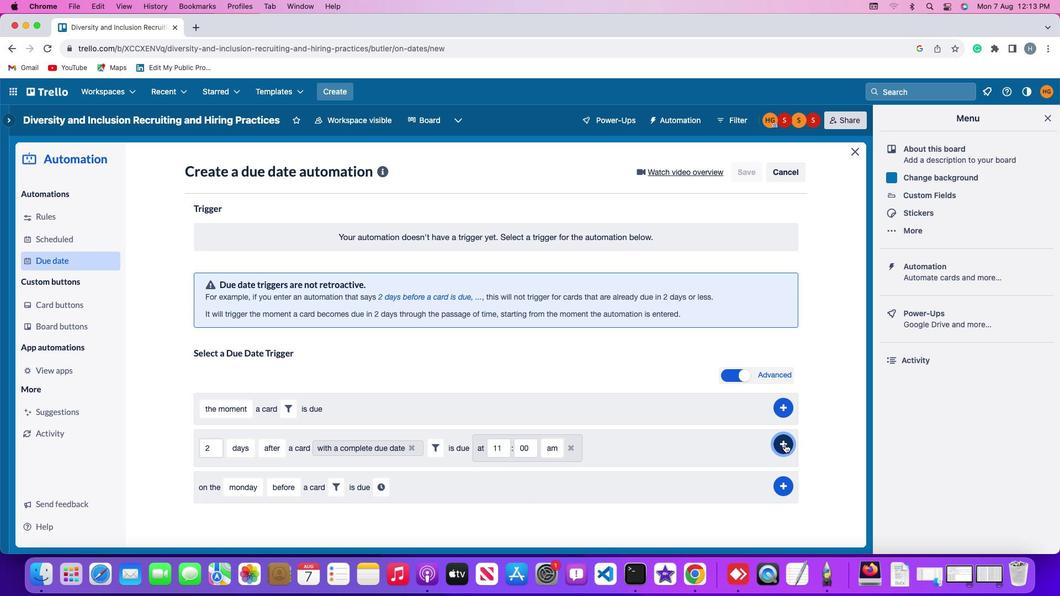 
Action: Mouse moved to (835, 353)
Screenshot: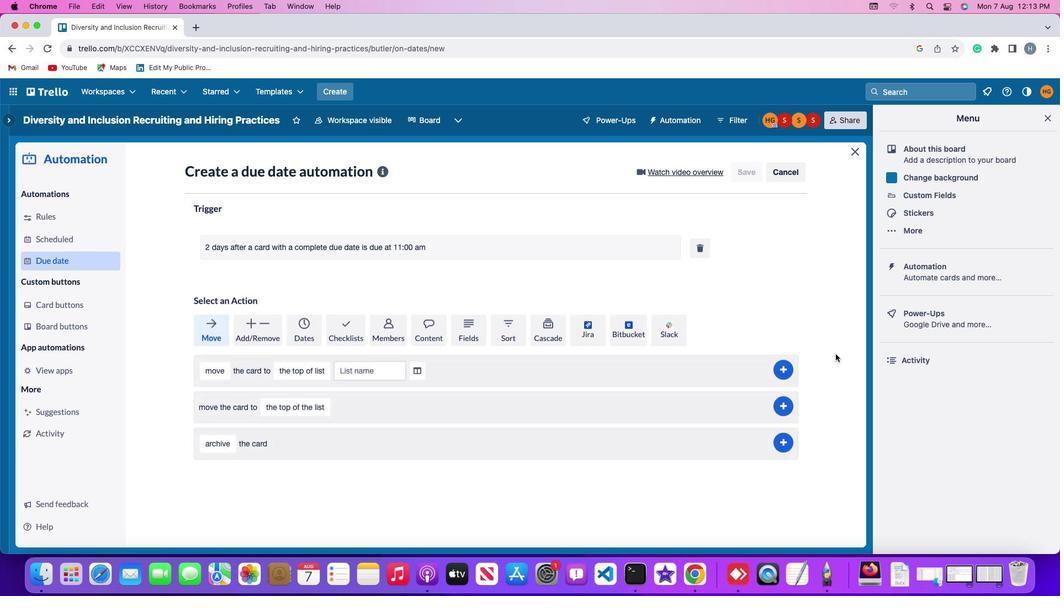 
